 Task: Look for space in Heemstede, Netherlands from 11th June, 2023 to 15th June, 2023 for 2 adults in price range Rs.7000 to Rs.16000. Place can be private room with 1  bedroom having 2 beds and 1 bathroom. Property type can be house, flat, guest house, hotel. Amenities needed are: washing machine. Booking option can be shelf check-in. Required host language is English.
Action: Mouse moved to (497, 107)
Screenshot: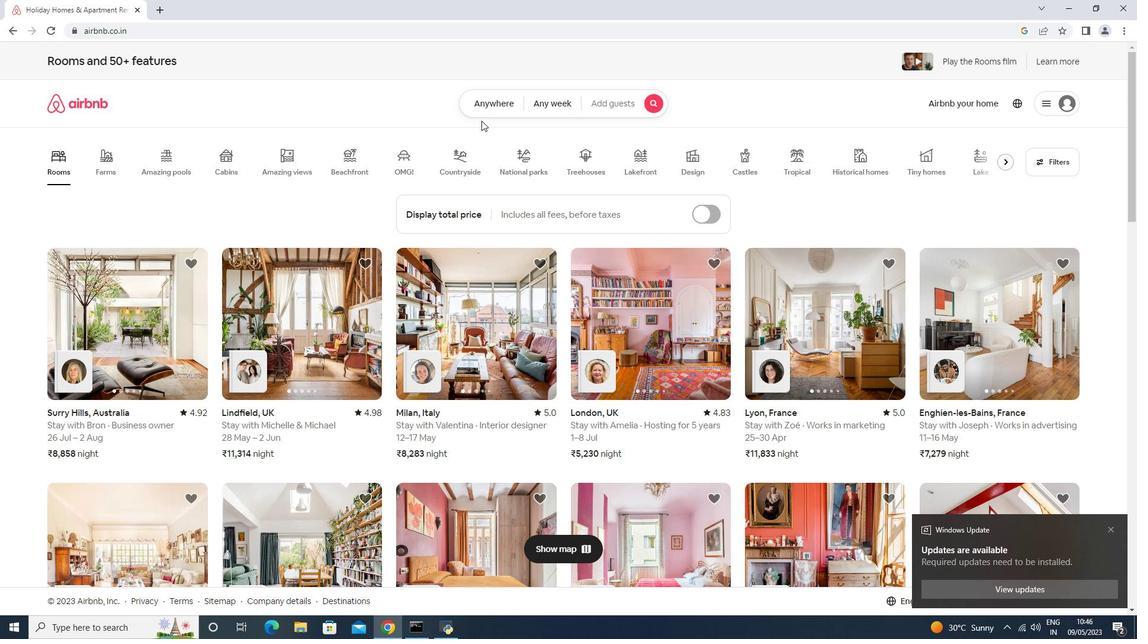 
Action: Mouse pressed left at (497, 107)
Screenshot: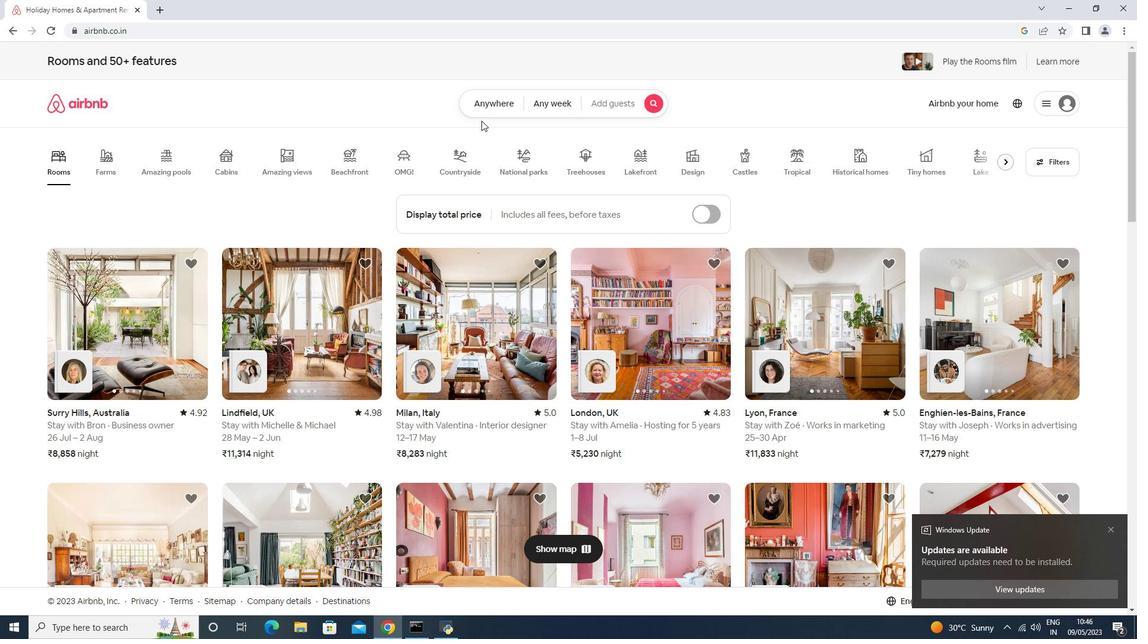
Action: Mouse moved to (394, 152)
Screenshot: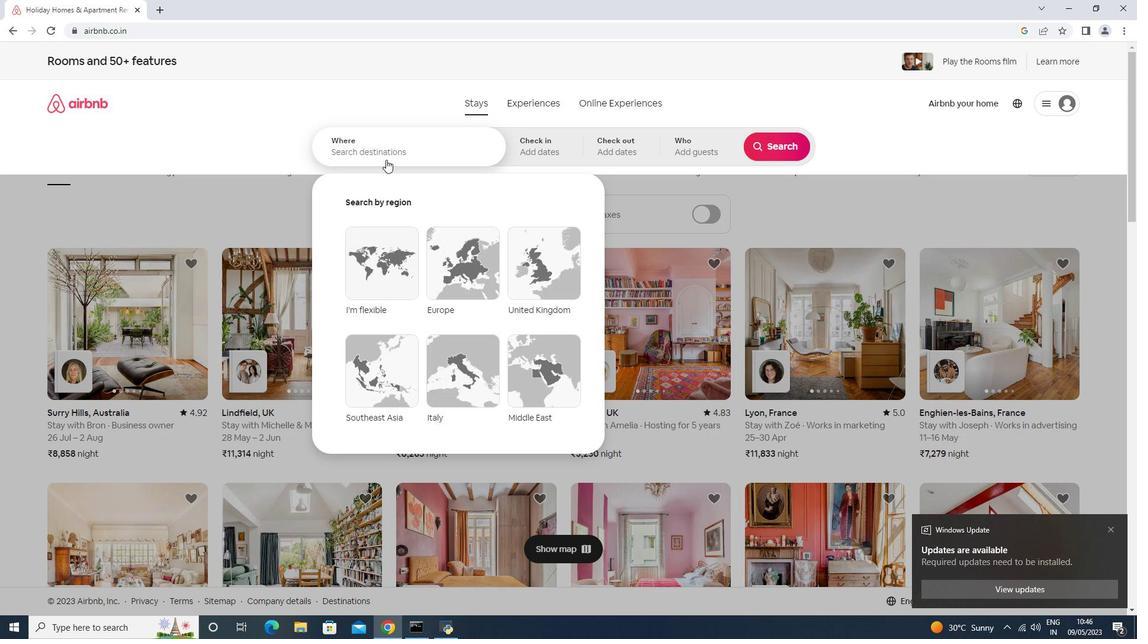 
Action: Mouse pressed left at (394, 152)
Screenshot: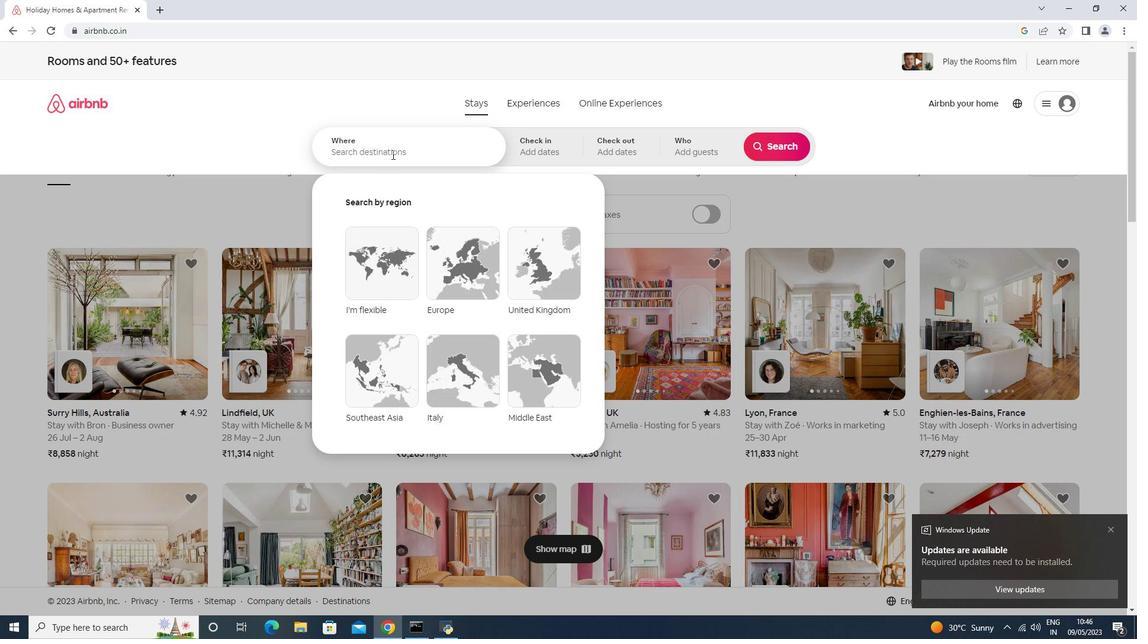 
Action: Key pressed <Key.shift>Hemstede,<Key.space><Key.shift>Nether<Key.down><Key.enter>
Screenshot: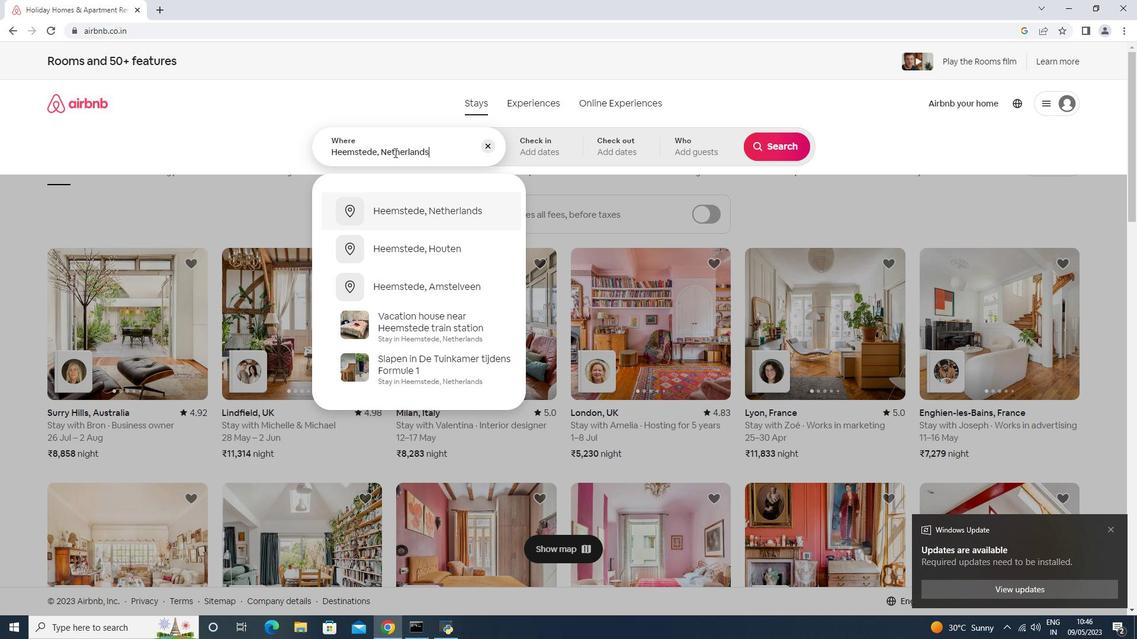 
Action: Mouse moved to (588, 341)
Screenshot: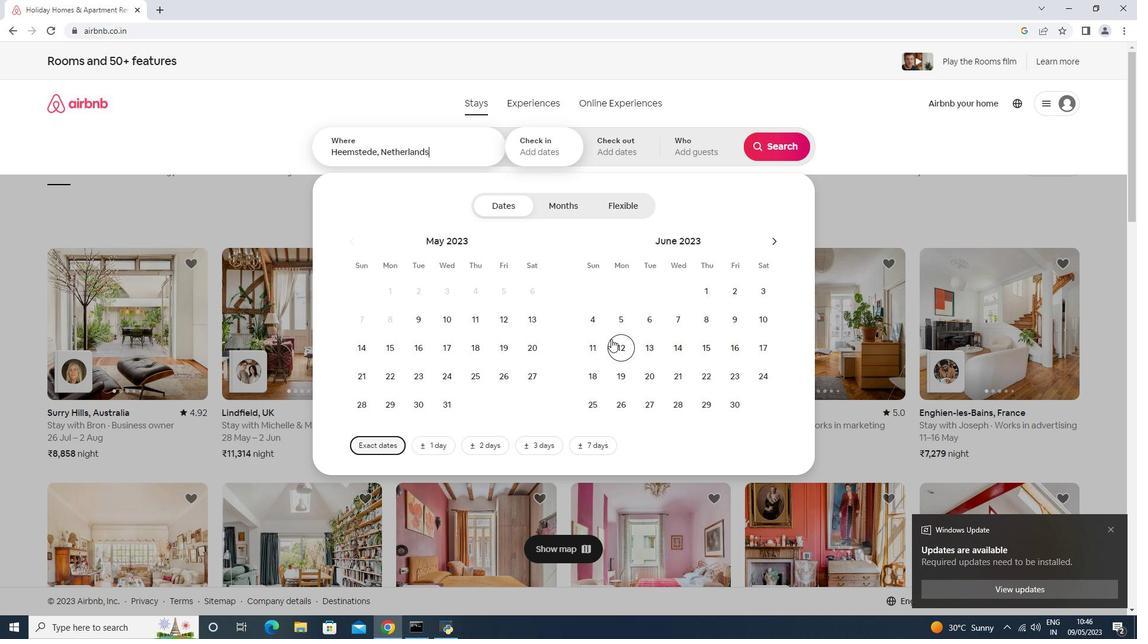 
Action: Mouse pressed left at (588, 341)
Screenshot: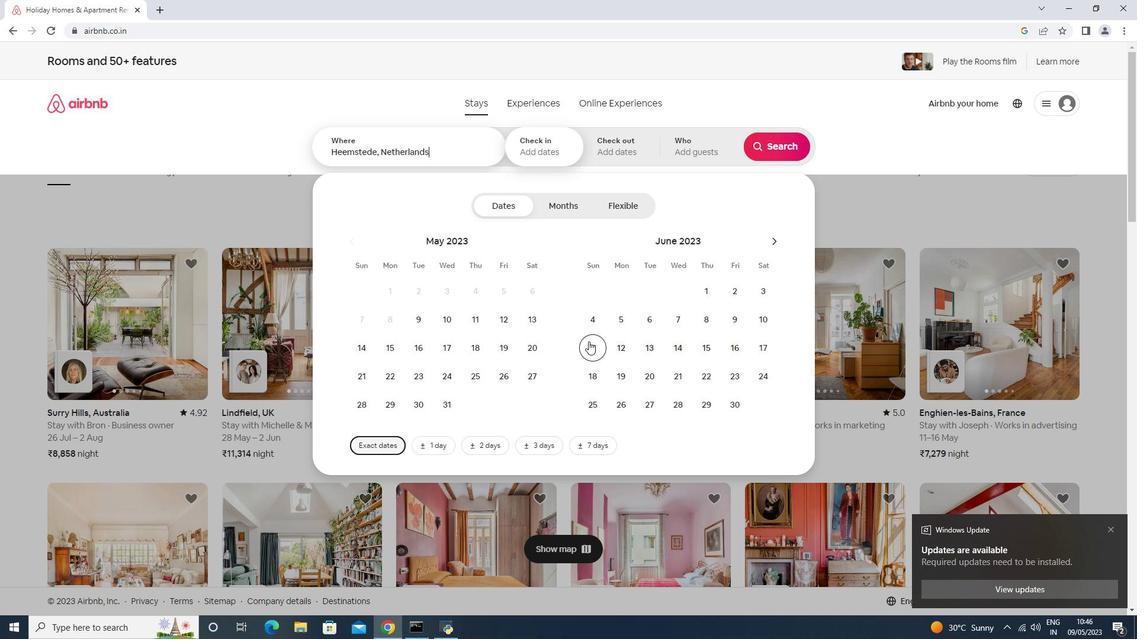 
Action: Mouse moved to (711, 354)
Screenshot: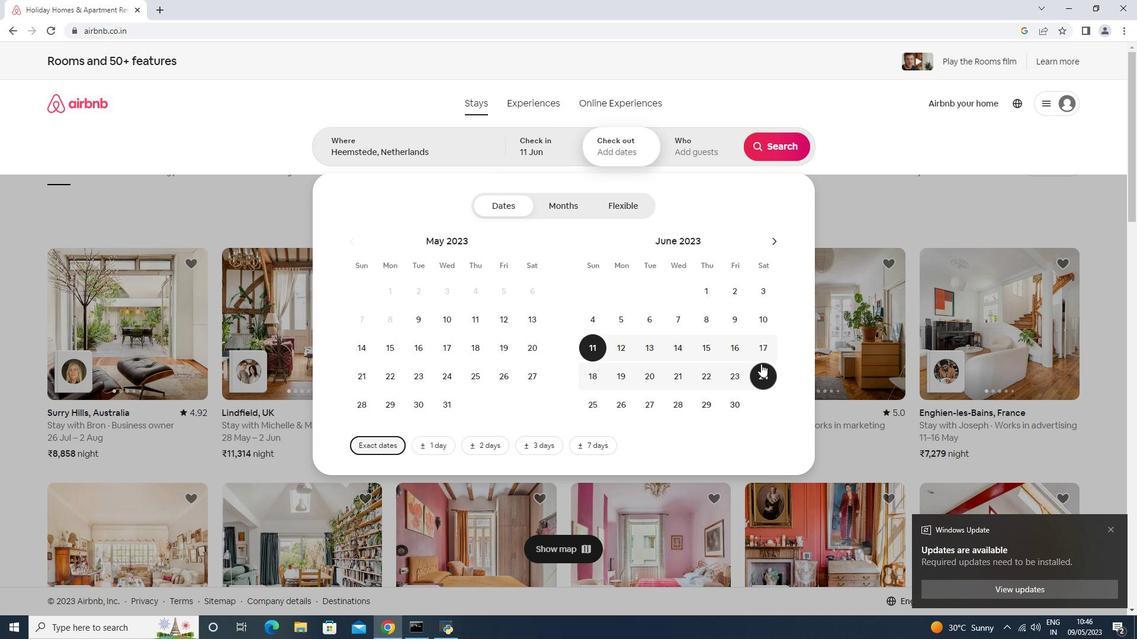 
Action: Mouse pressed left at (700, 348)
Screenshot: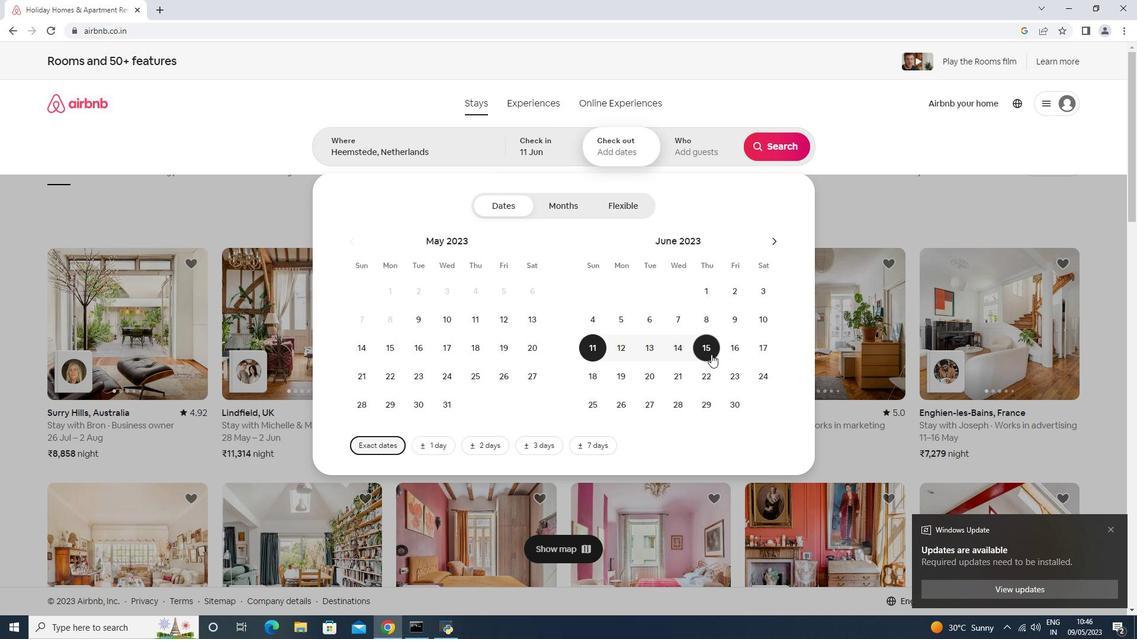 
Action: Mouse moved to (769, 207)
Screenshot: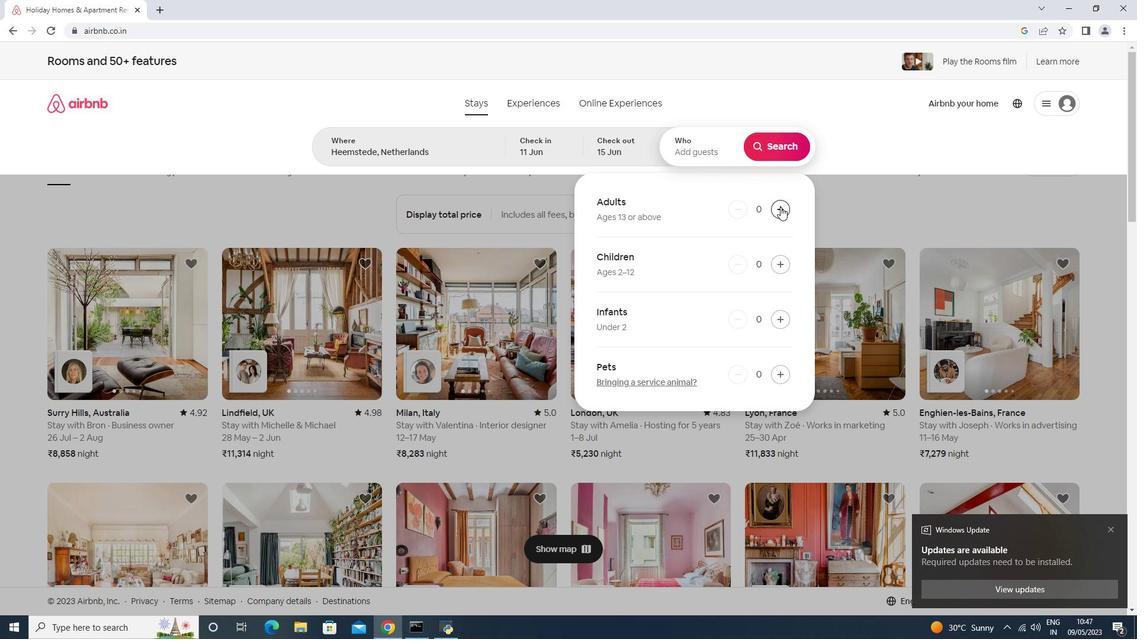 
Action: Mouse pressed left at (769, 207)
Screenshot: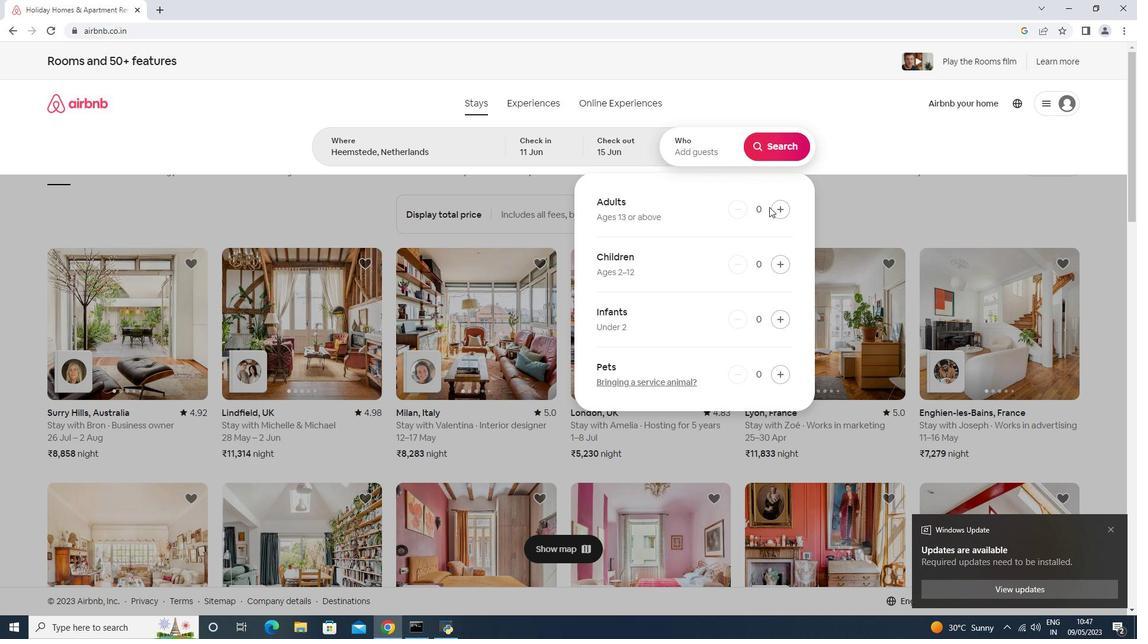 
Action: Mouse pressed left at (769, 207)
Screenshot: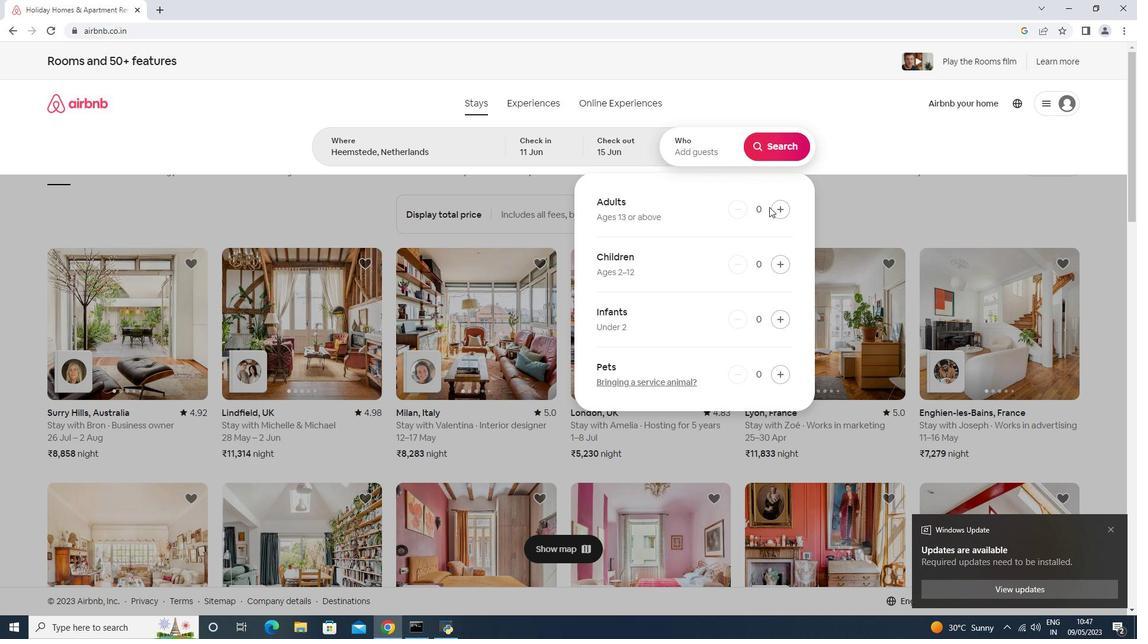 
Action: Mouse moved to (783, 213)
Screenshot: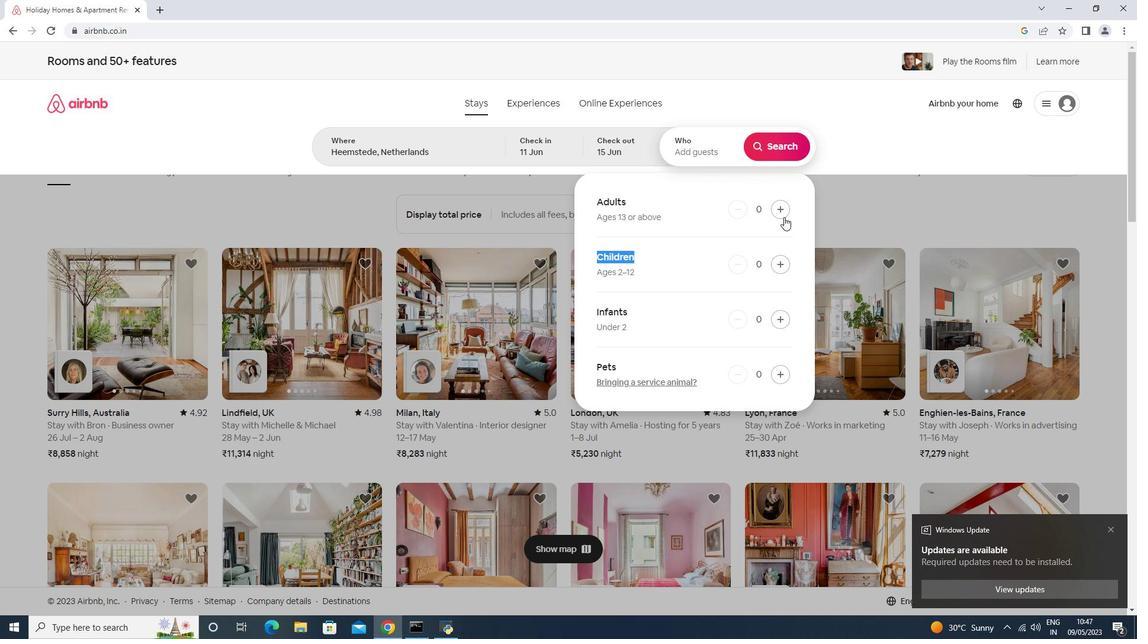 
Action: Mouse pressed left at (783, 213)
Screenshot: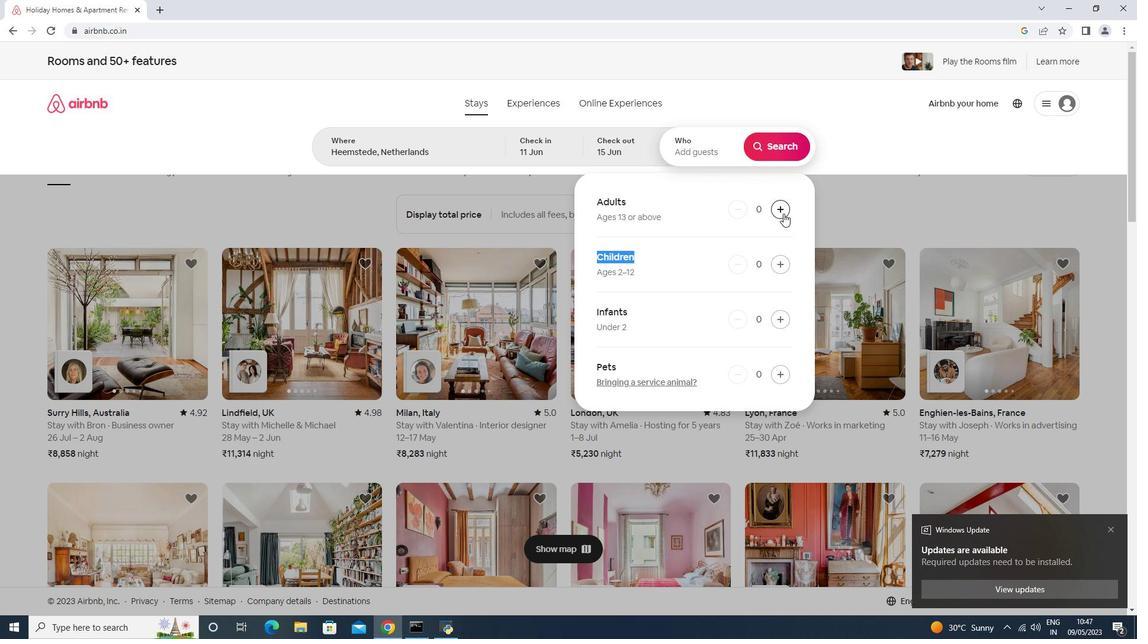 
Action: Mouse pressed left at (783, 213)
Screenshot: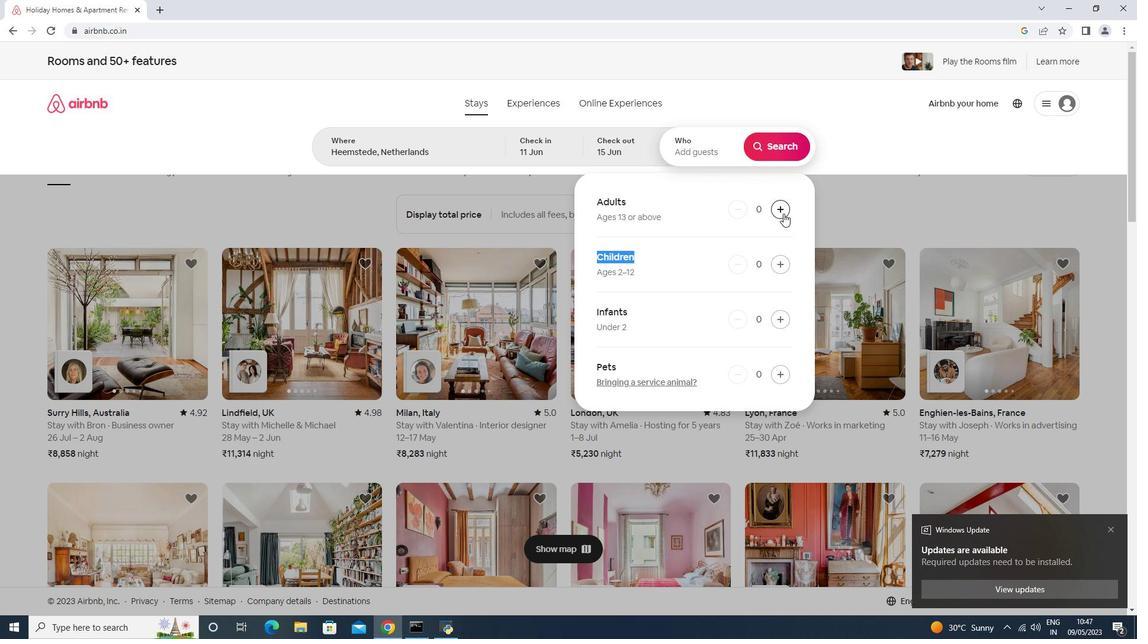 
Action: Mouse moved to (784, 148)
Screenshot: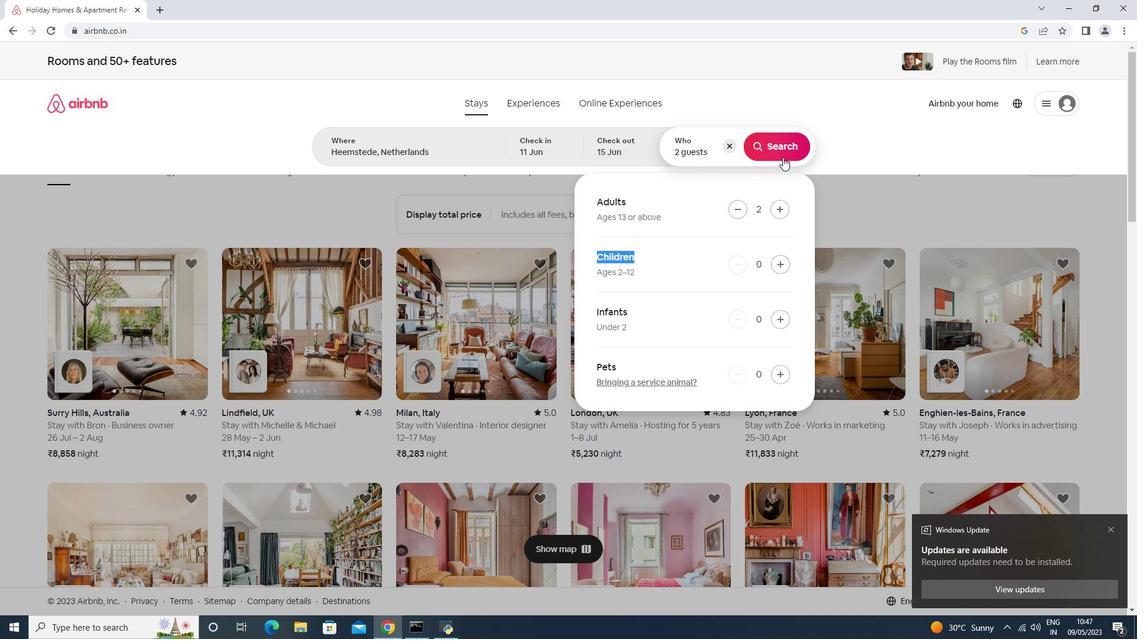 
Action: Mouse pressed left at (784, 148)
Screenshot: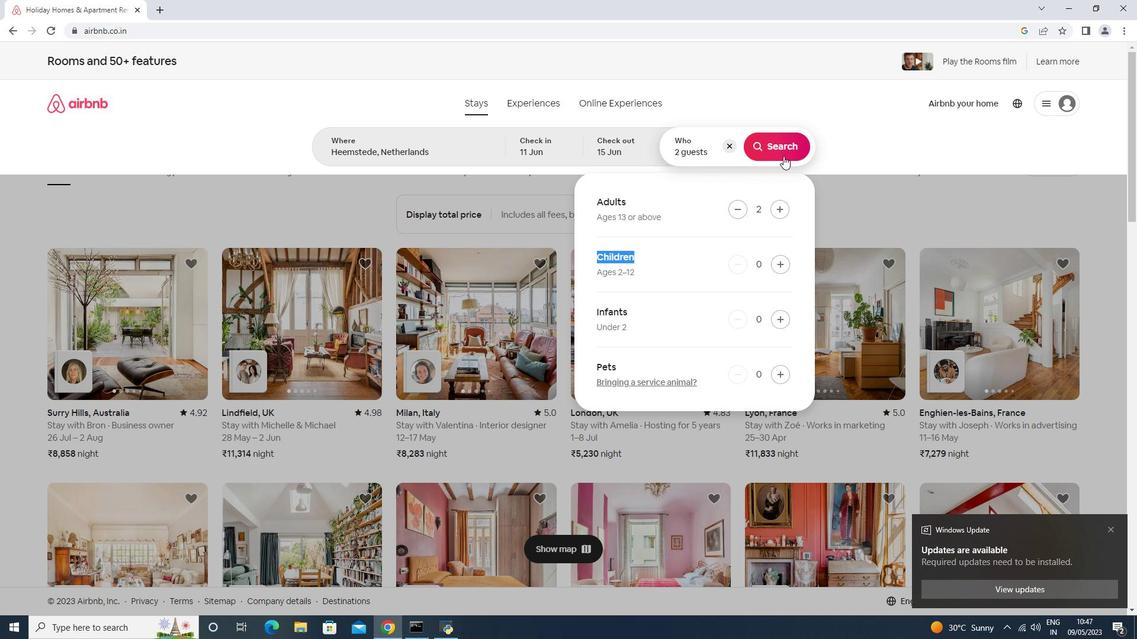 
Action: Mouse moved to (1079, 113)
Screenshot: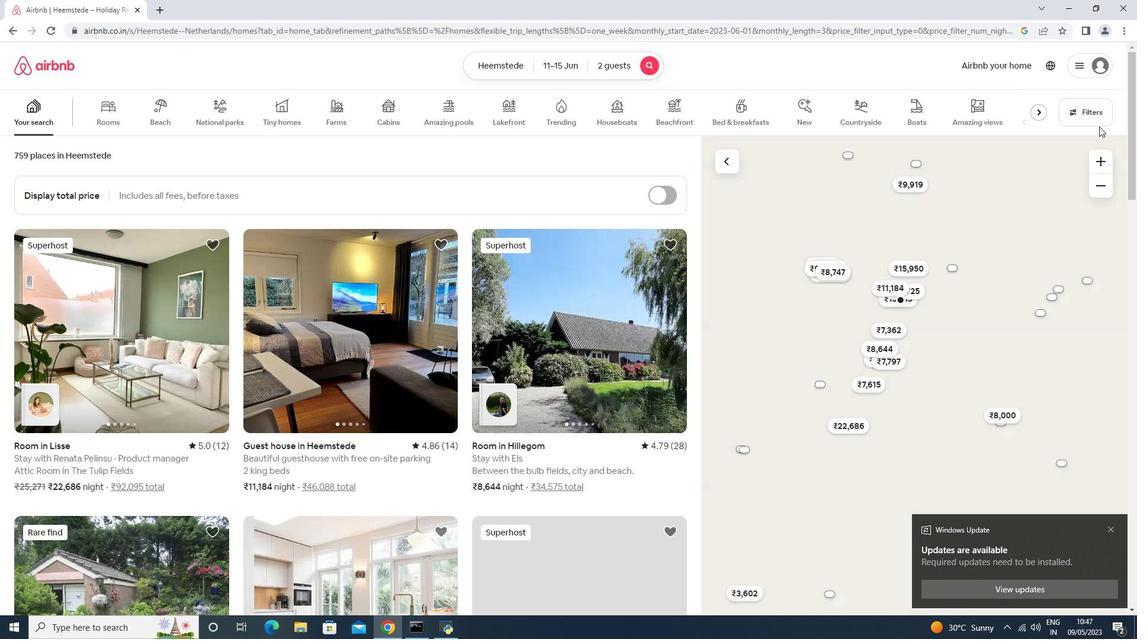 
Action: Mouse pressed left at (1079, 113)
Screenshot: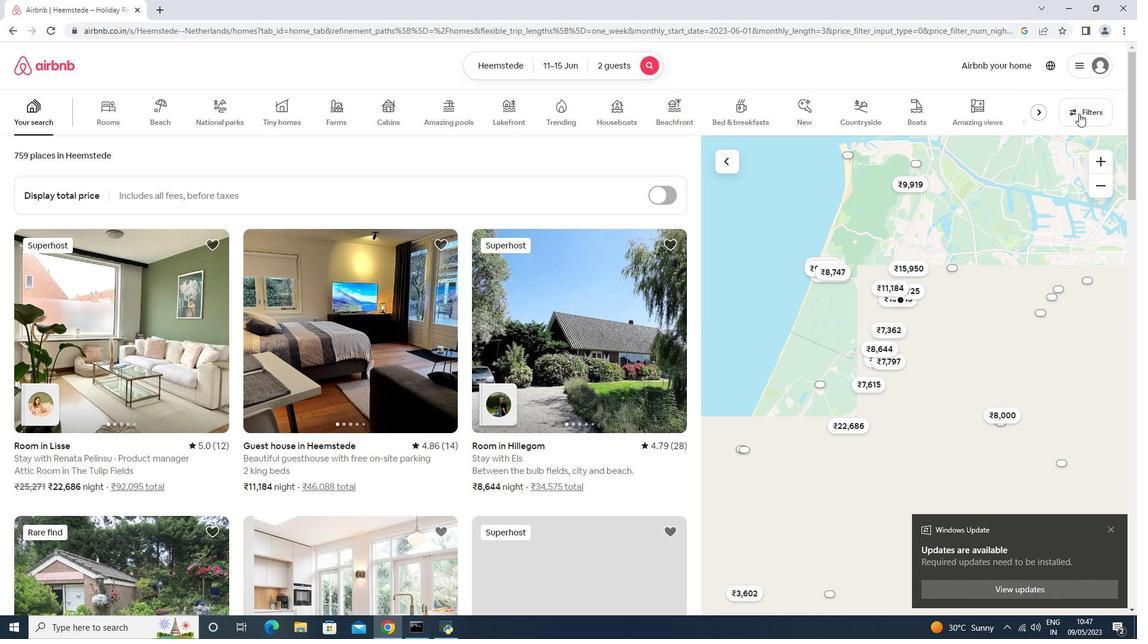 
Action: Mouse moved to (502, 395)
Screenshot: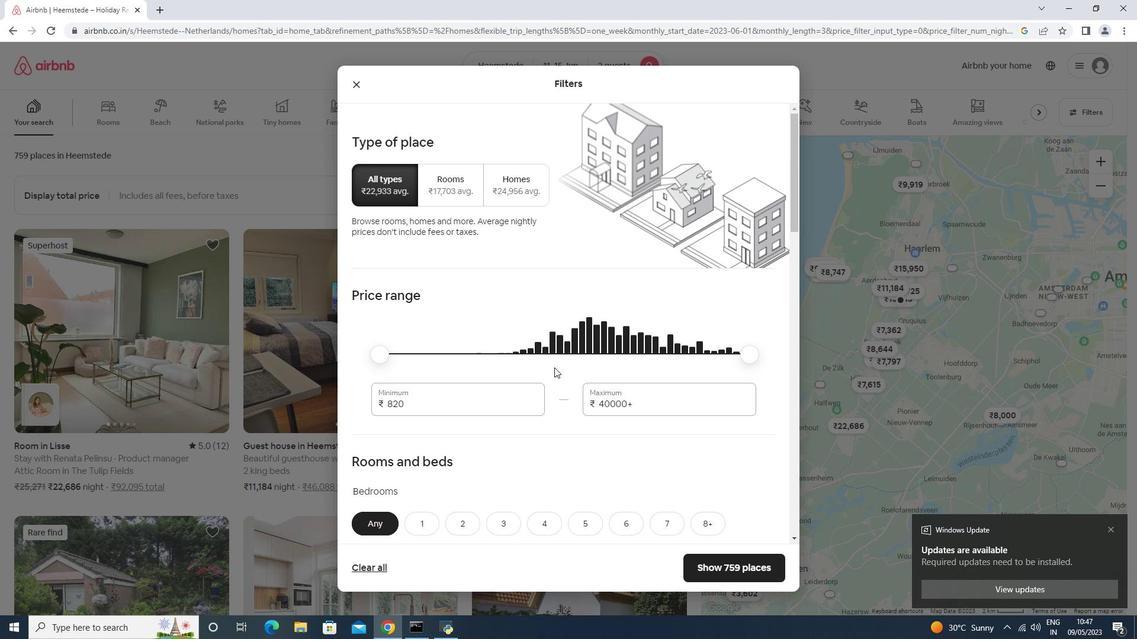 
Action: Mouse pressed left at (502, 395)
Screenshot: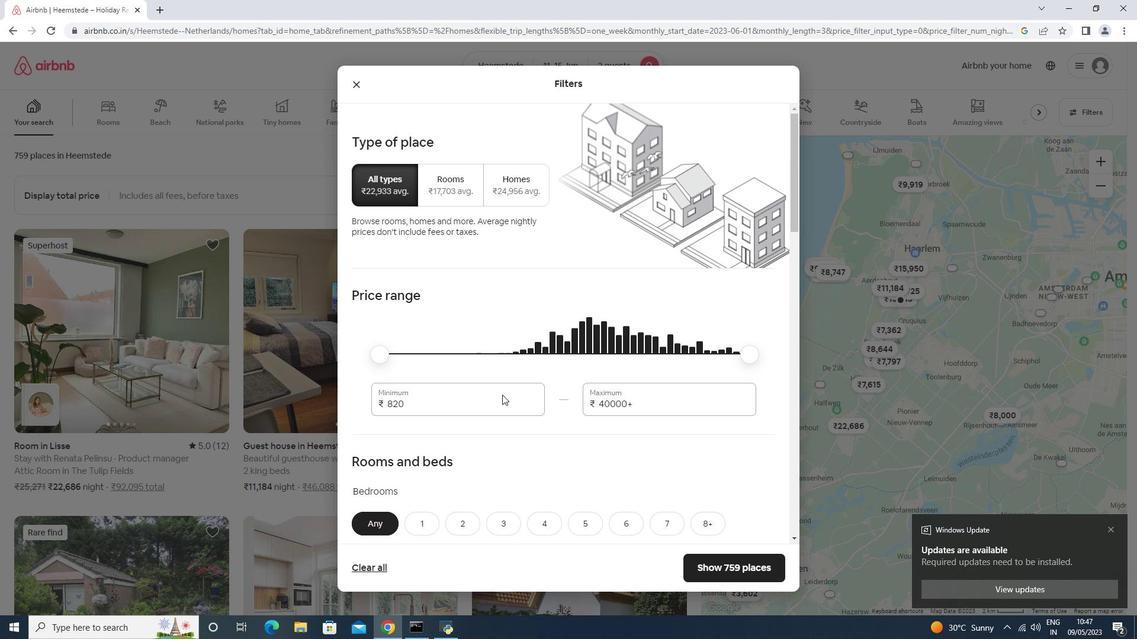 
Action: Mouse moved to (500, 396)
Screenshot: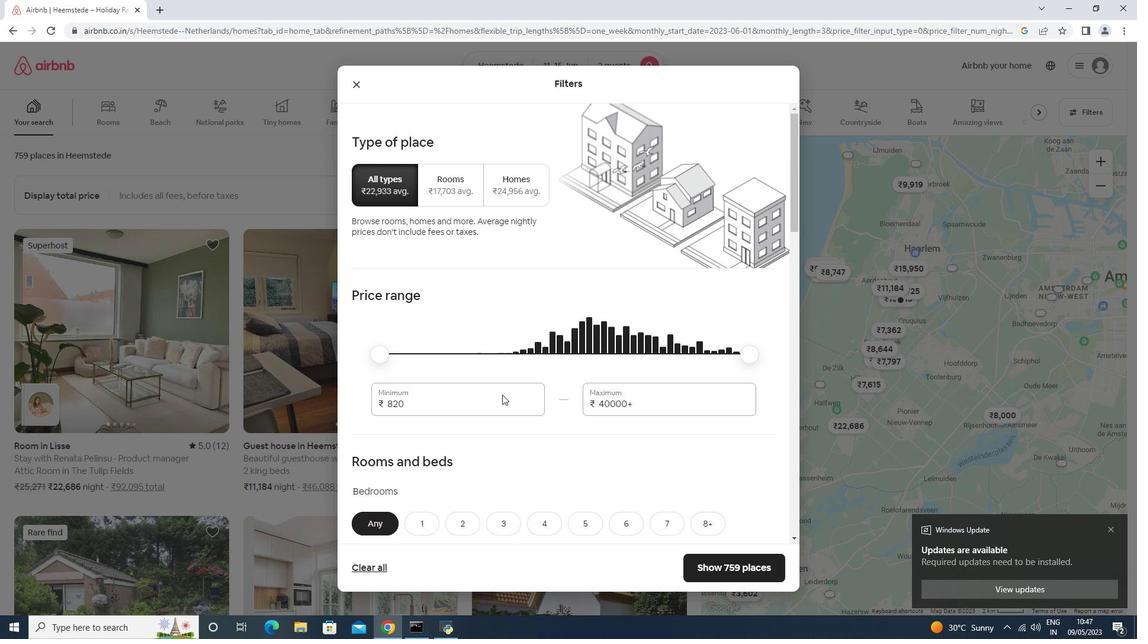
Action: Key pressed <Key.backspace><Key.backspace><Key.backspace><Key.backspace><Key.backspace>7000<Key.tab>16000
Screenshot: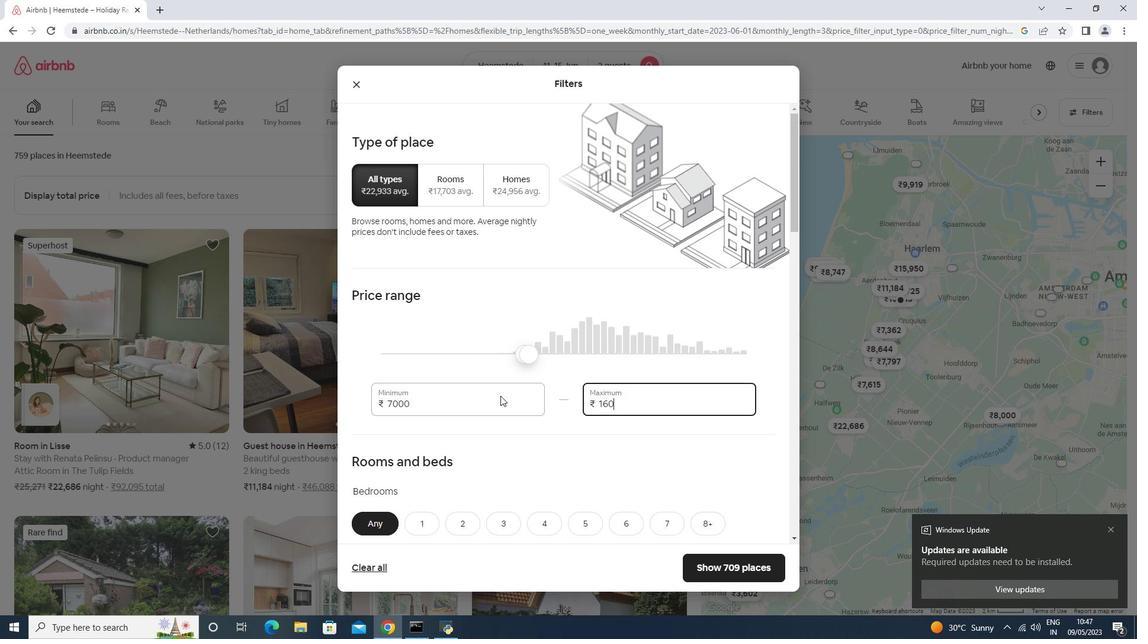 
Action: Mouse scrolled (500, 395) with delta (0, 0)
Screenshot: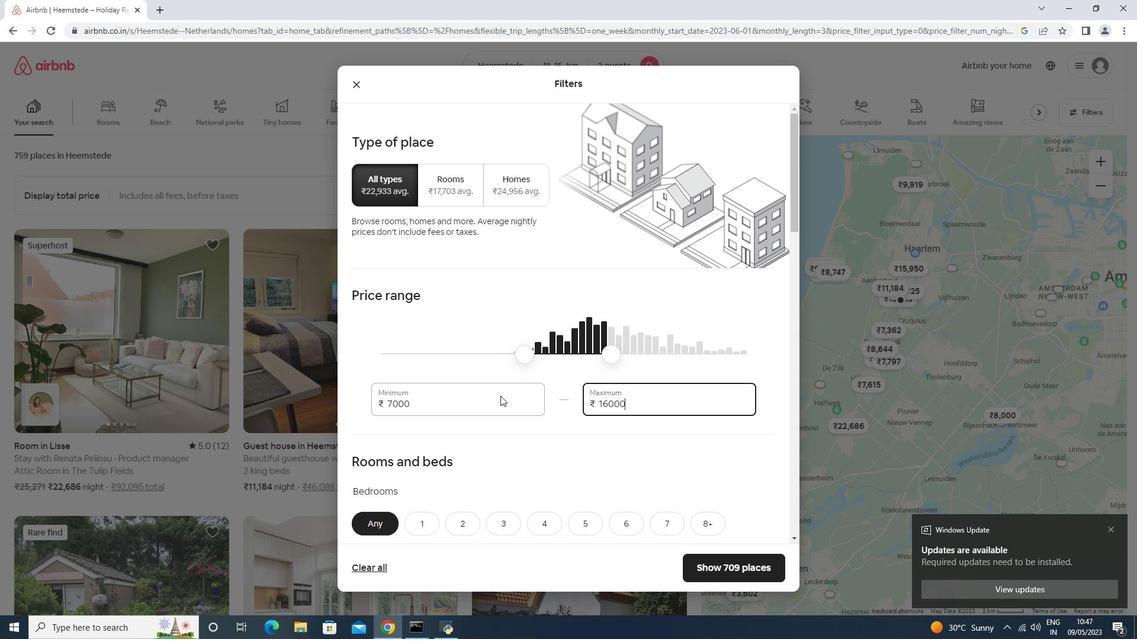 
Action: Mouse scrolled (500, 395) with delta (0, 0)
Screenshot: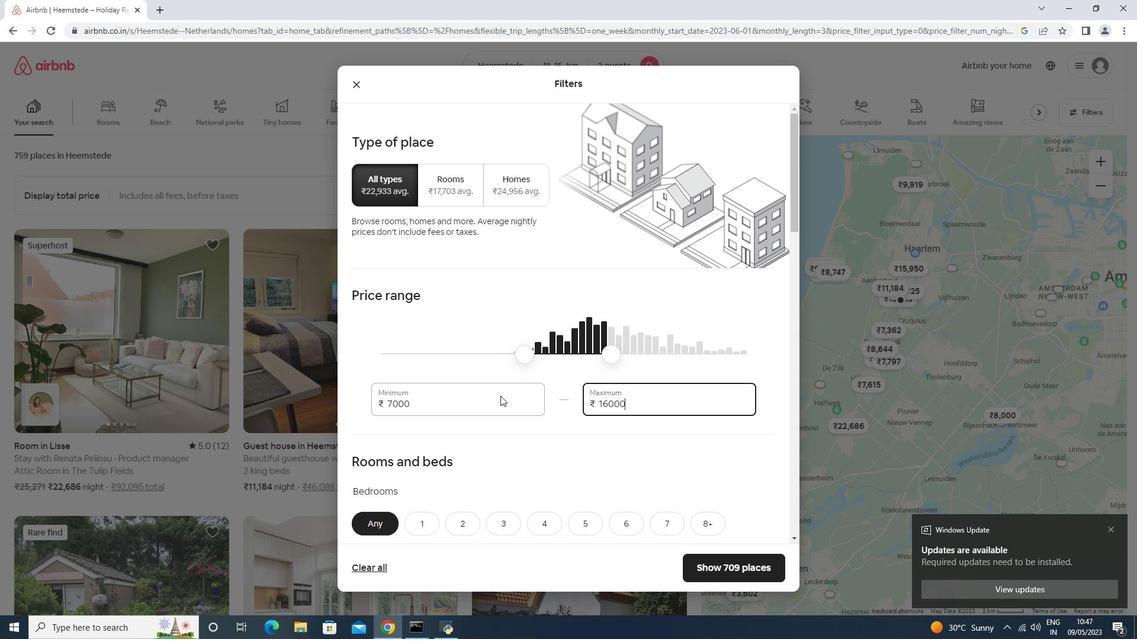 
Action: Mouse scrolled (500, 395) with delta (0, 0)
Screenshot: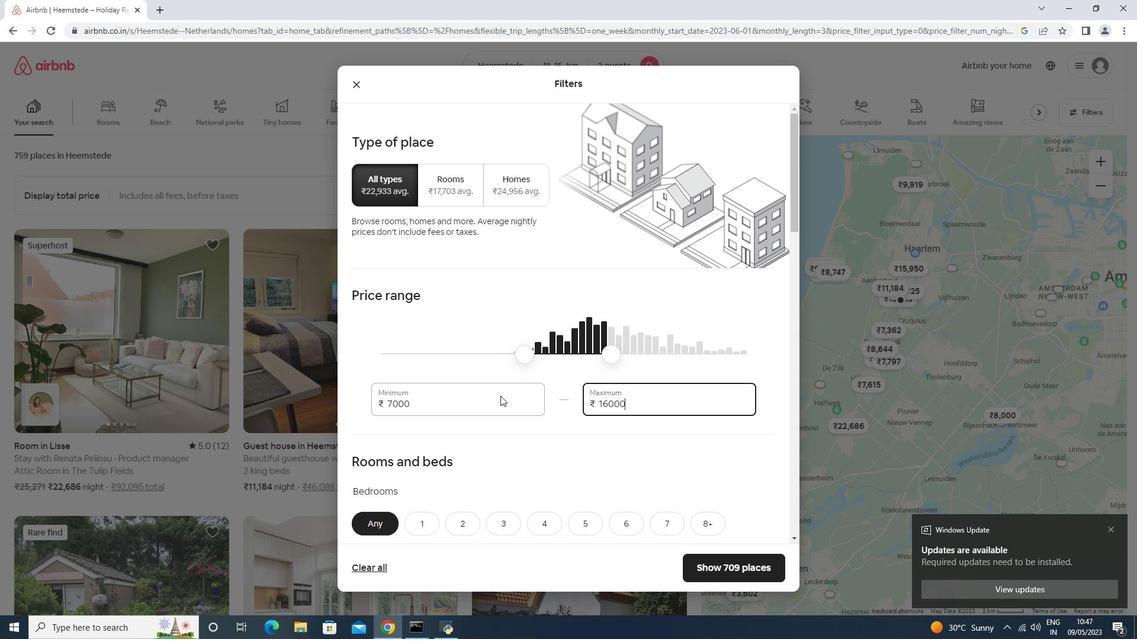
Action: Mouse moved to (422, 343)
Screenshot: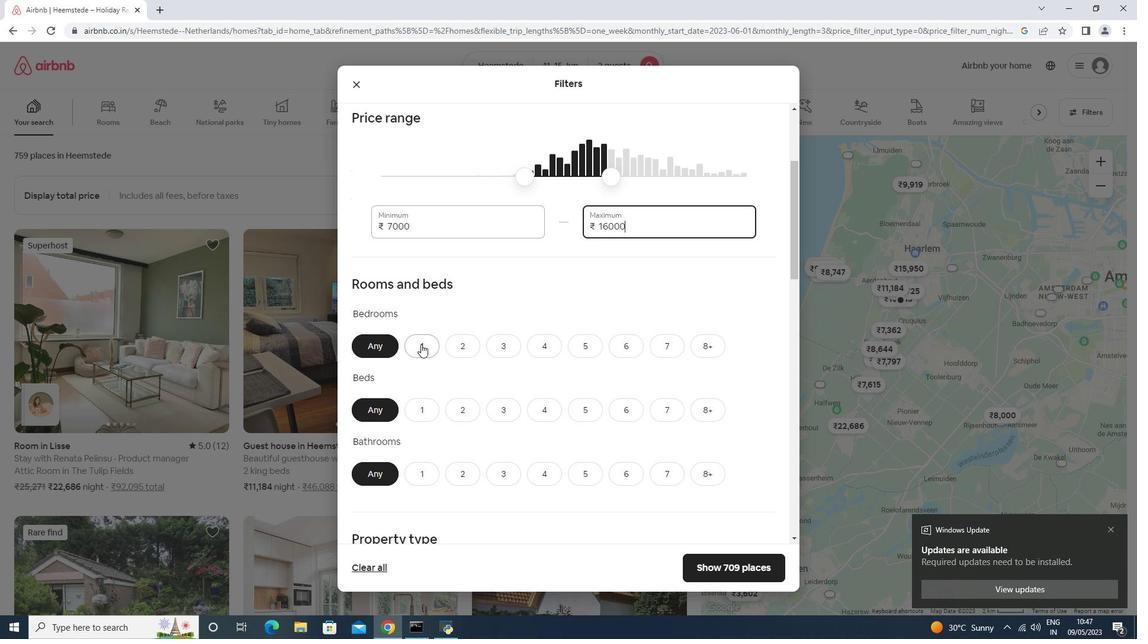 
Action: Mouse pressed left at (422, 343)
Screenshot: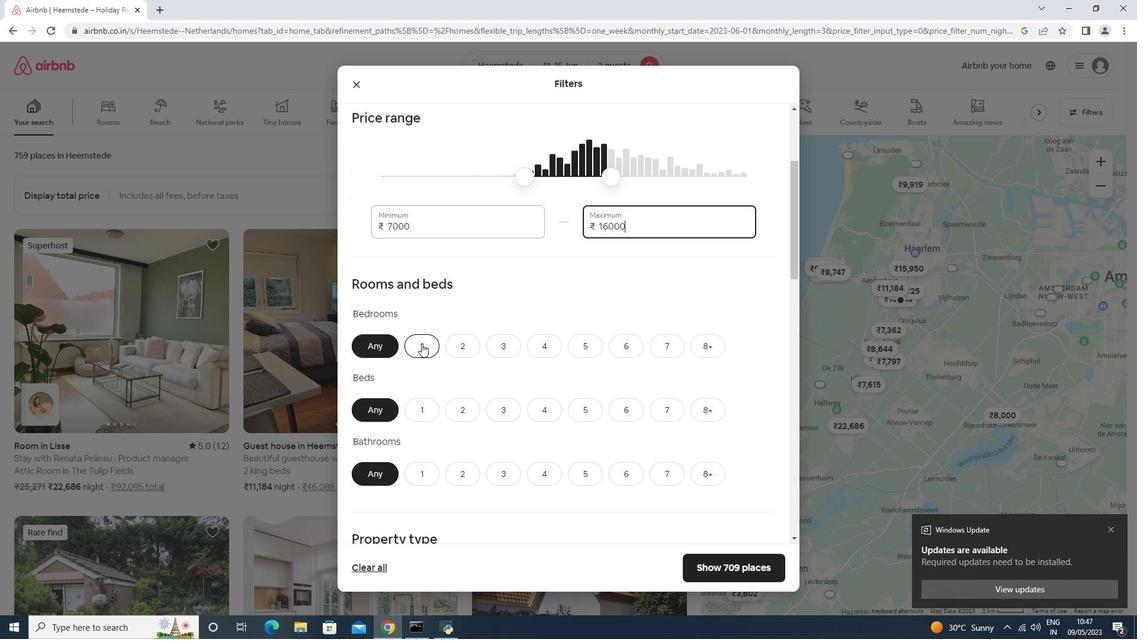
Action: Mouse moved to (459, 409)
Screenshot: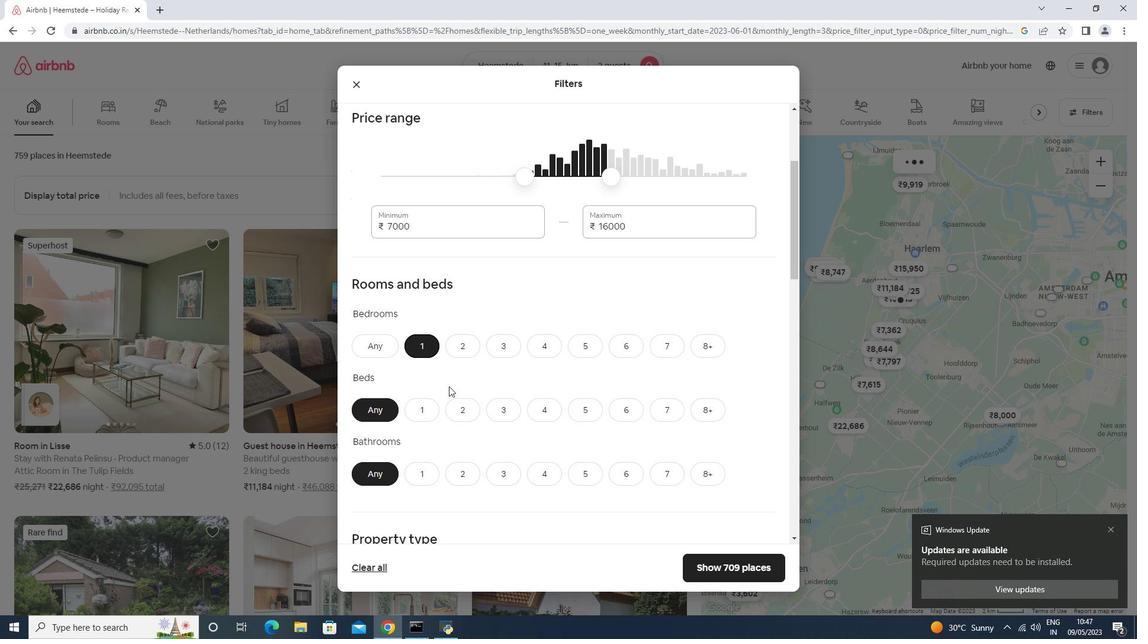 
Action: Mouse pressed left at (459, 409)
Screenshot: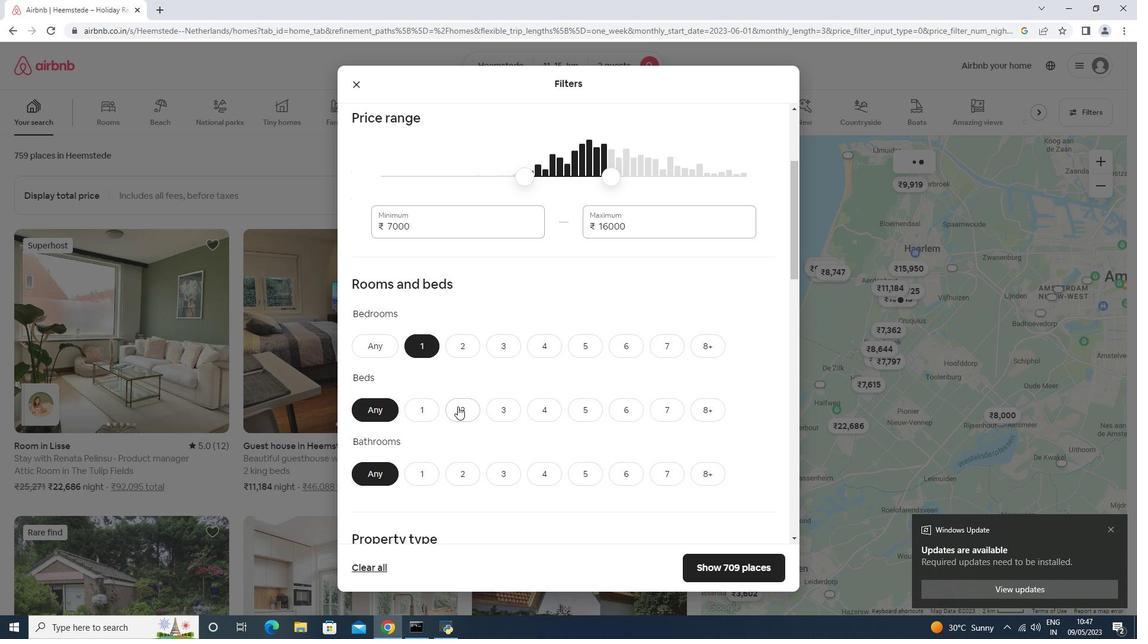 
Action: Mouse moved to (425, 480)
Screenshot: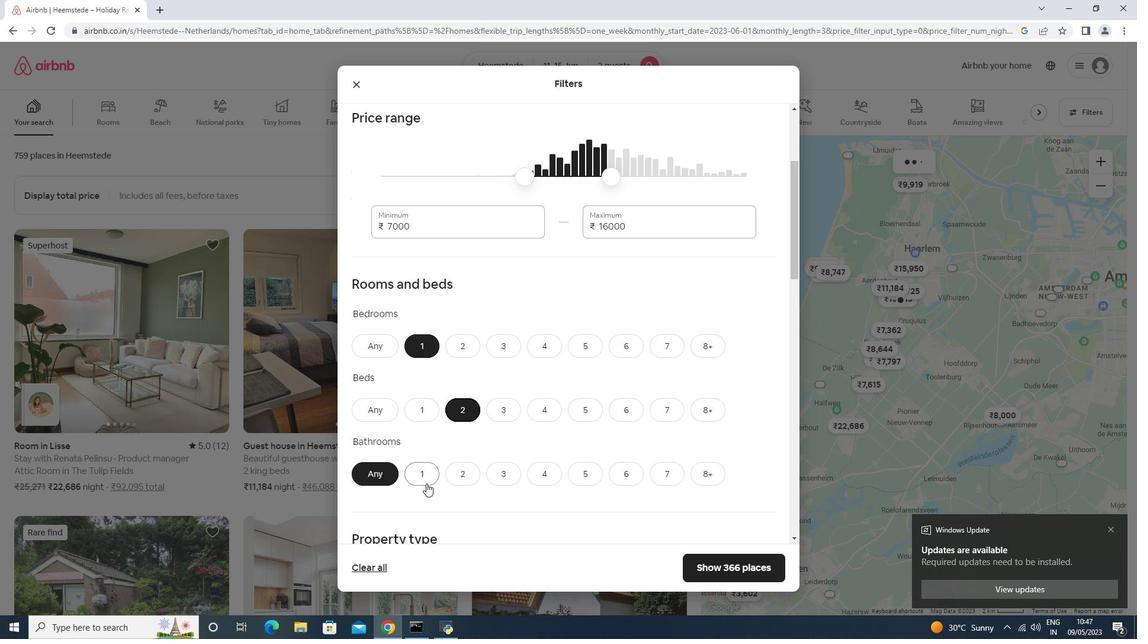 
Action: Mouse pressed left at (425, 480)
Screenshot: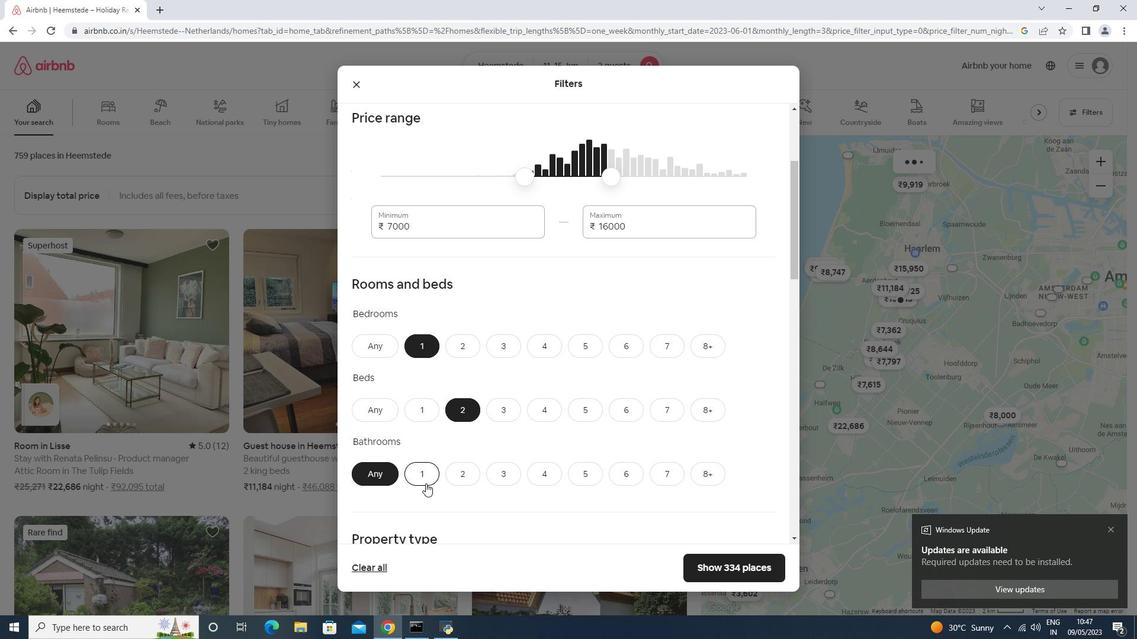 
Action: Mouse moved to (460, 418)
Screenshot: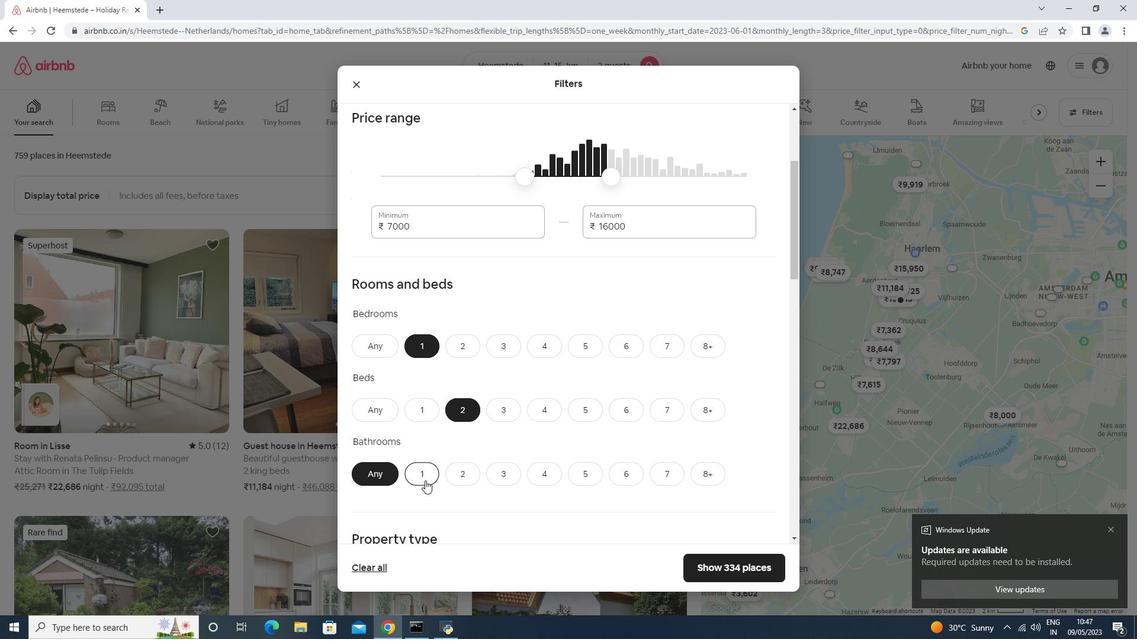 
Action: Mouse scrolled (460, 417) with delta (0, 0)
Screenshot: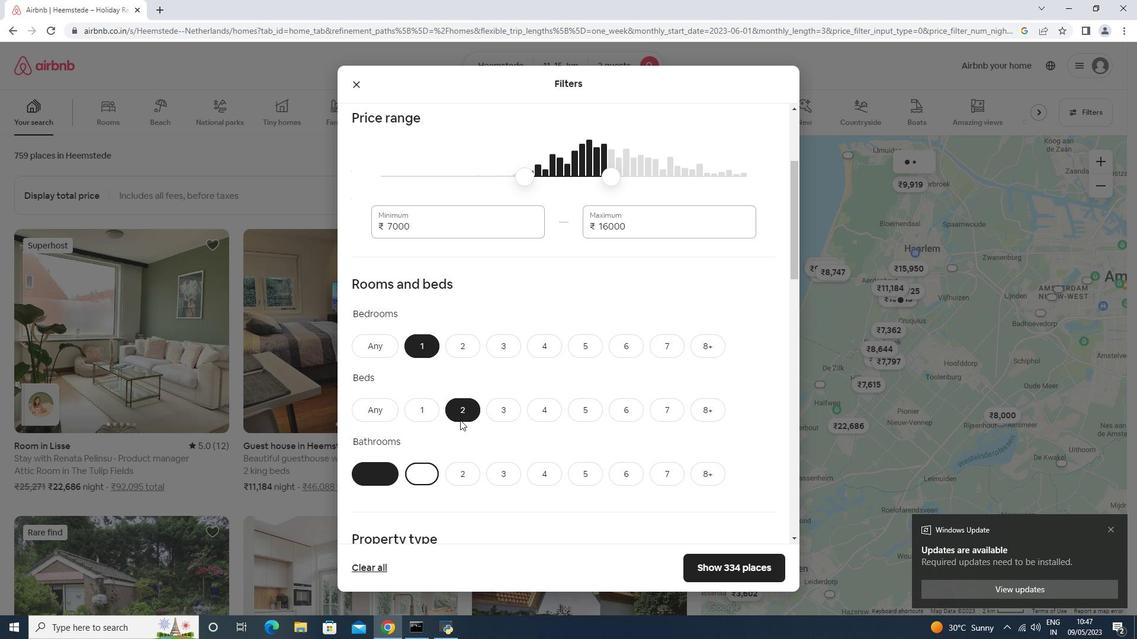 
Action: Mouse moved to (461, 418)
Screenshot: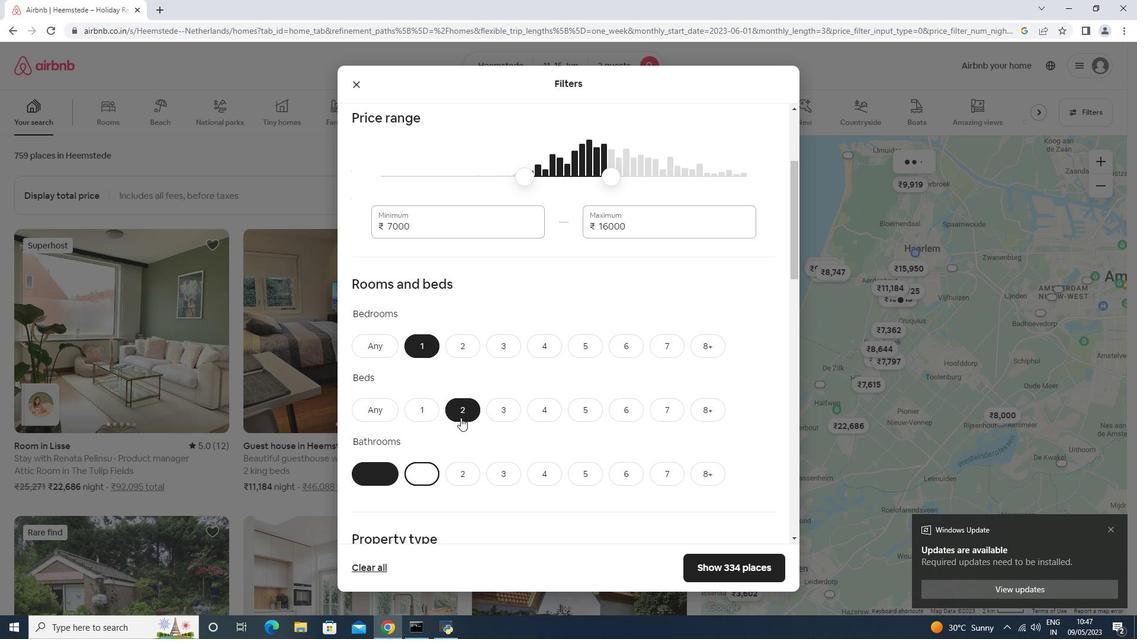
Action: Mouse scrolled (460, 417) with delta (0, 0)
Screenshot: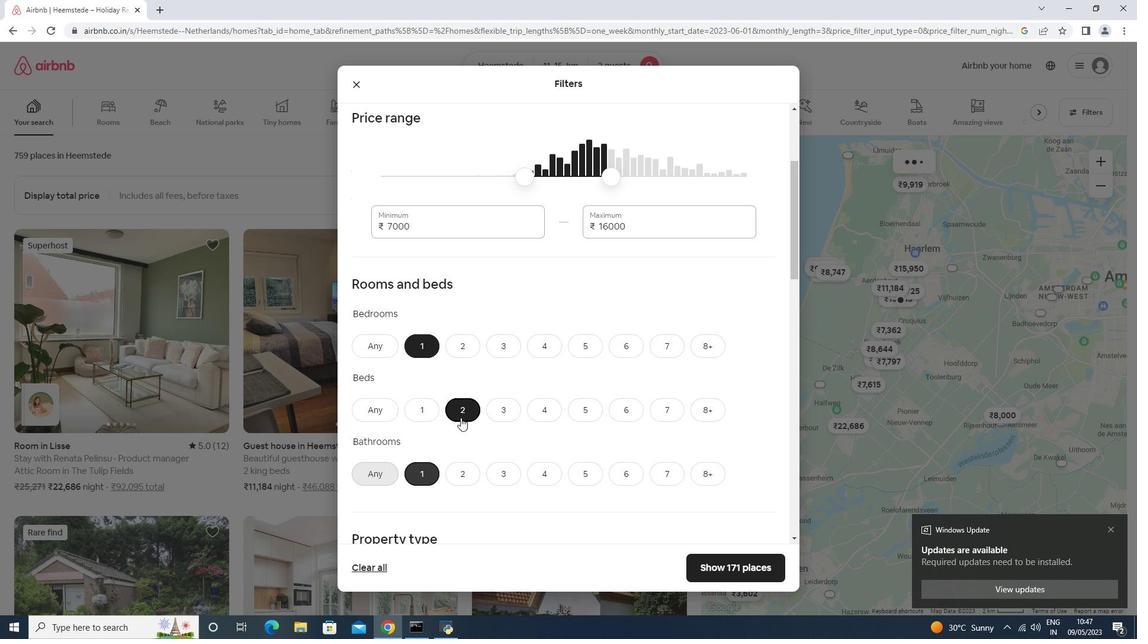 
Action: Mouse scrolled (461, 417) with delta (0, 0)
Screenshot: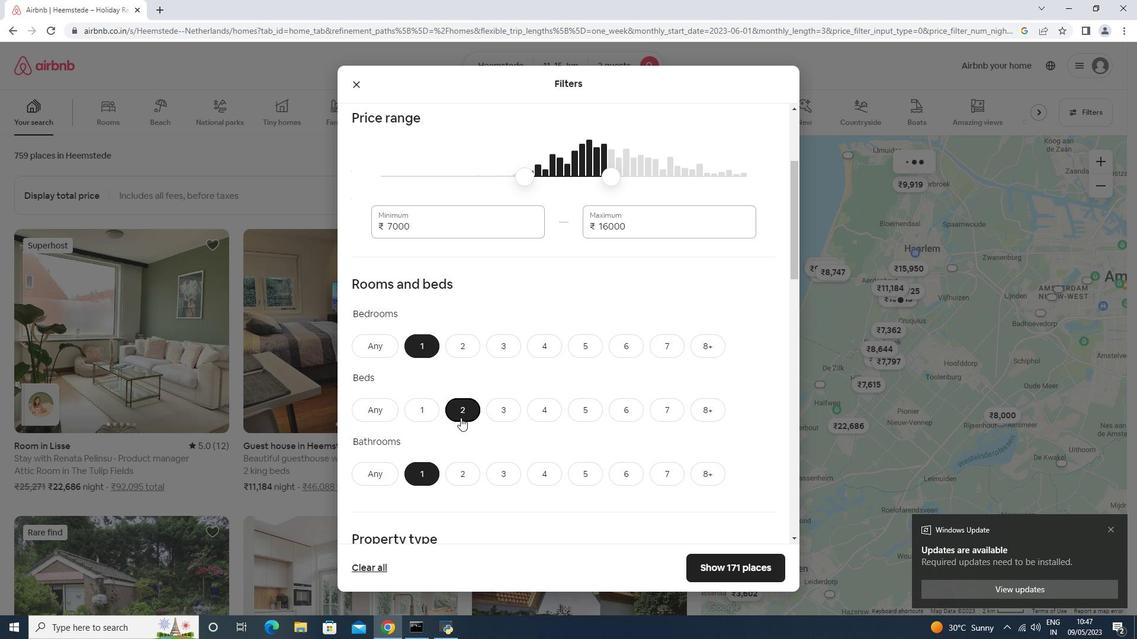 
Action: Mouse scrolled (461, 417) with delta (0, 0)
Screenshot: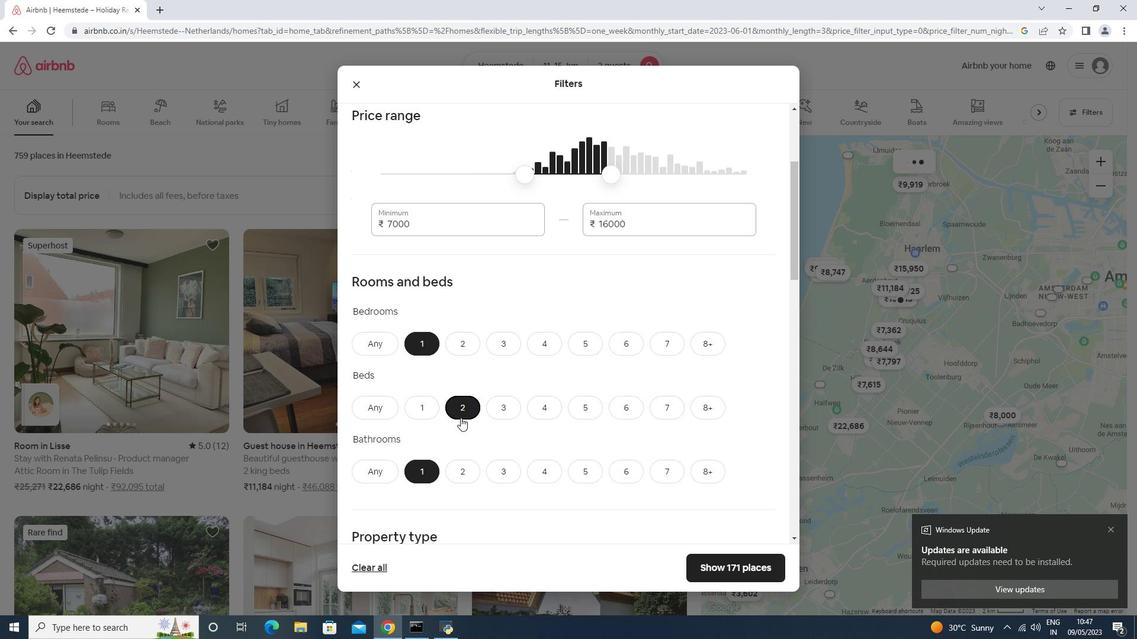 
Action: Mouse scrolled (461, 417) with delta (0, 0)
Screenshot: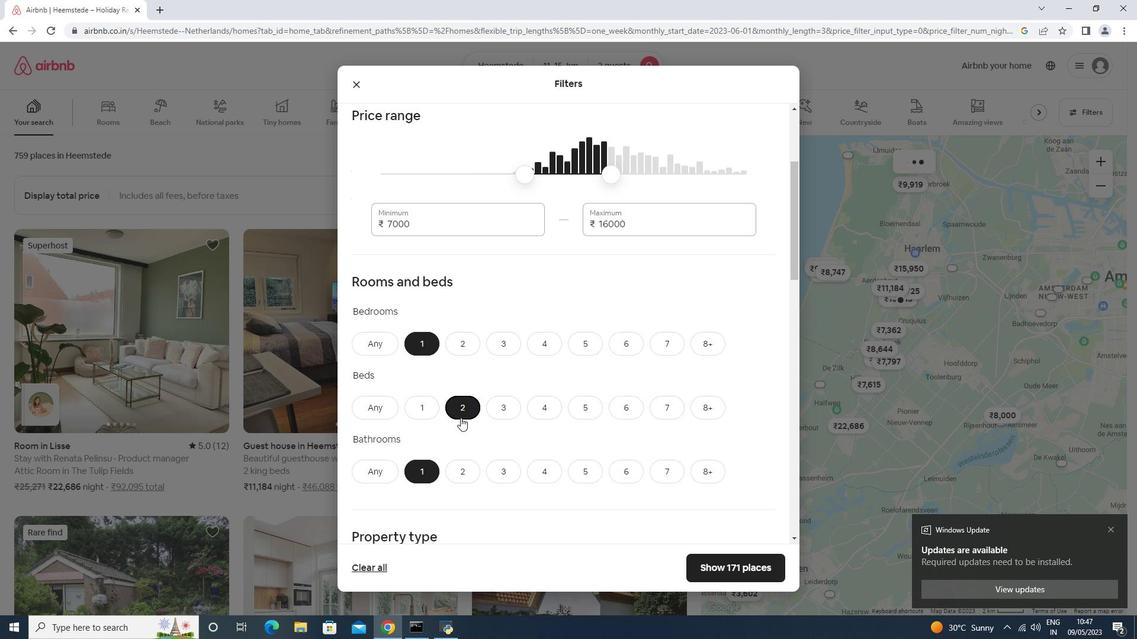 
Action: Mouse moved to (403, 322)
Screenshot: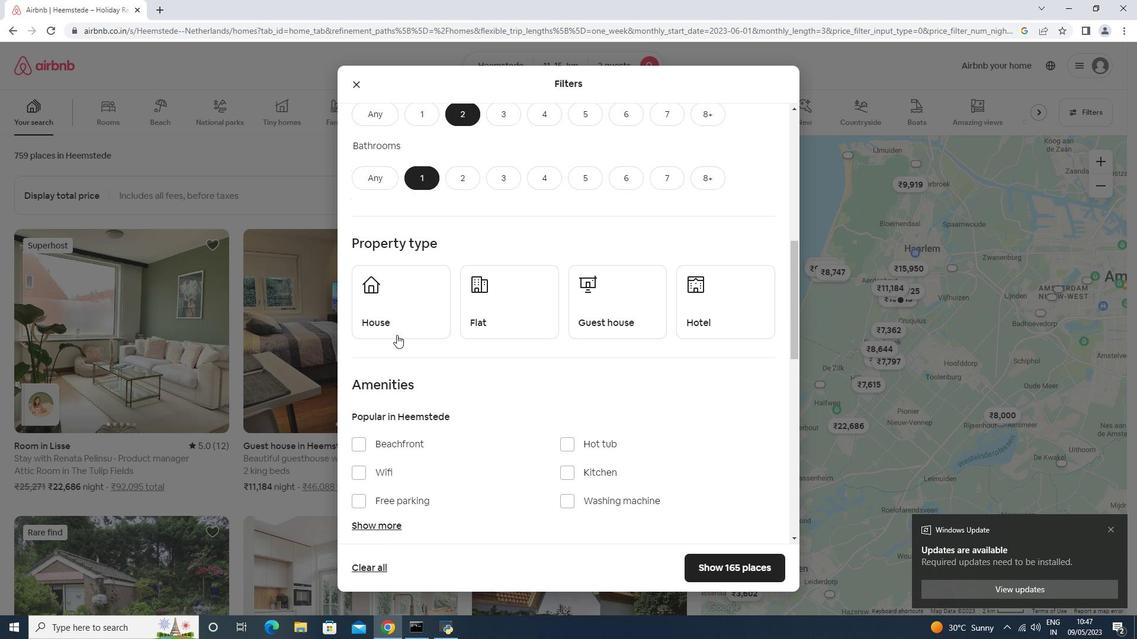 
Action: Mouse pressed left at (403, 322)
Screenshot: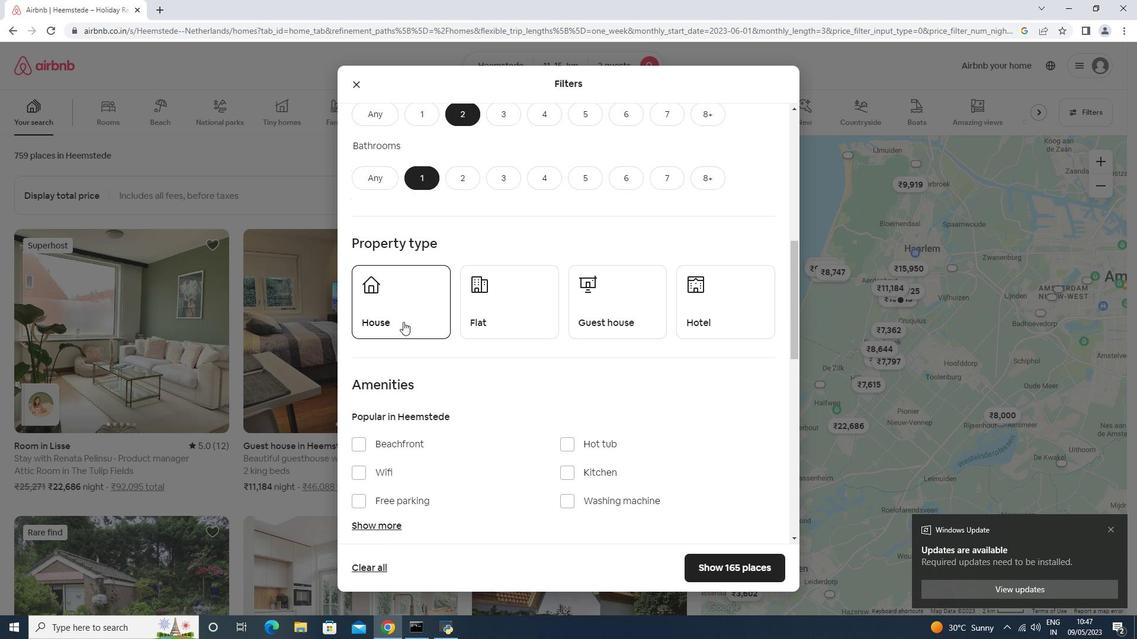 
Action: Mouse moved to (515, 327)
Screenshot: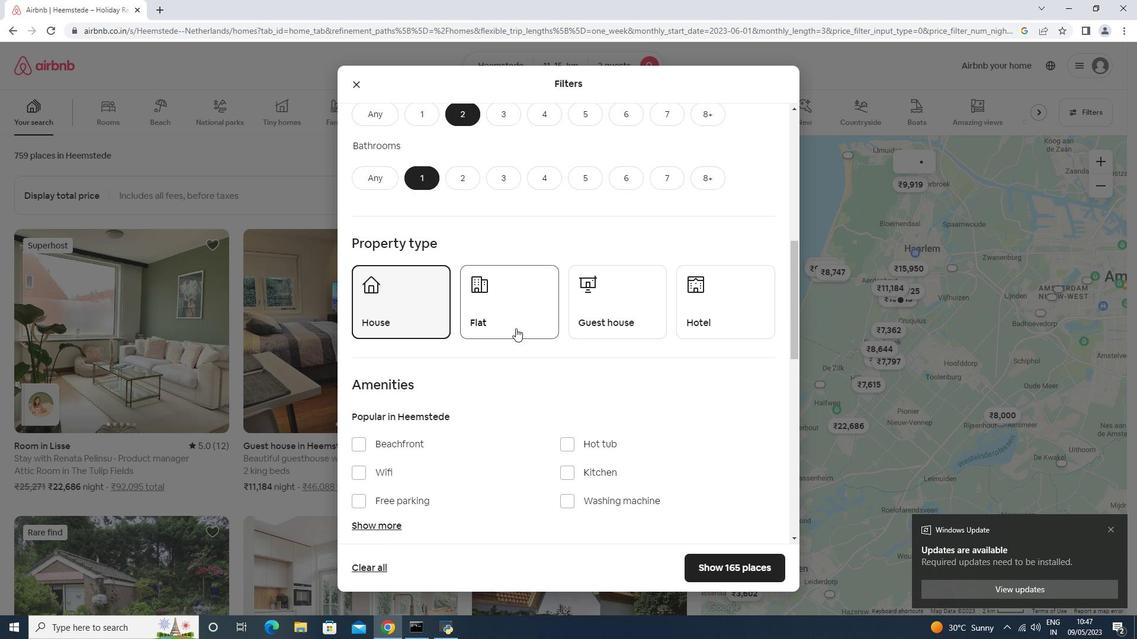 
Action: Mouse pressed left at (515, 327)
Screenshot: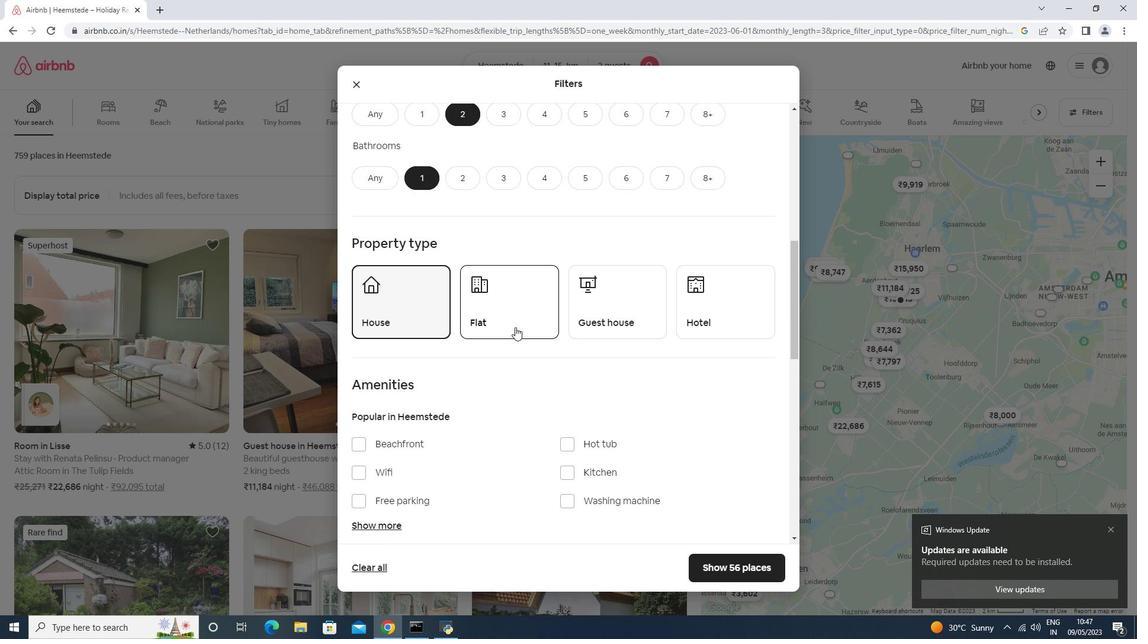 
Action: Mouse moved to (617, 316)
Screenshot: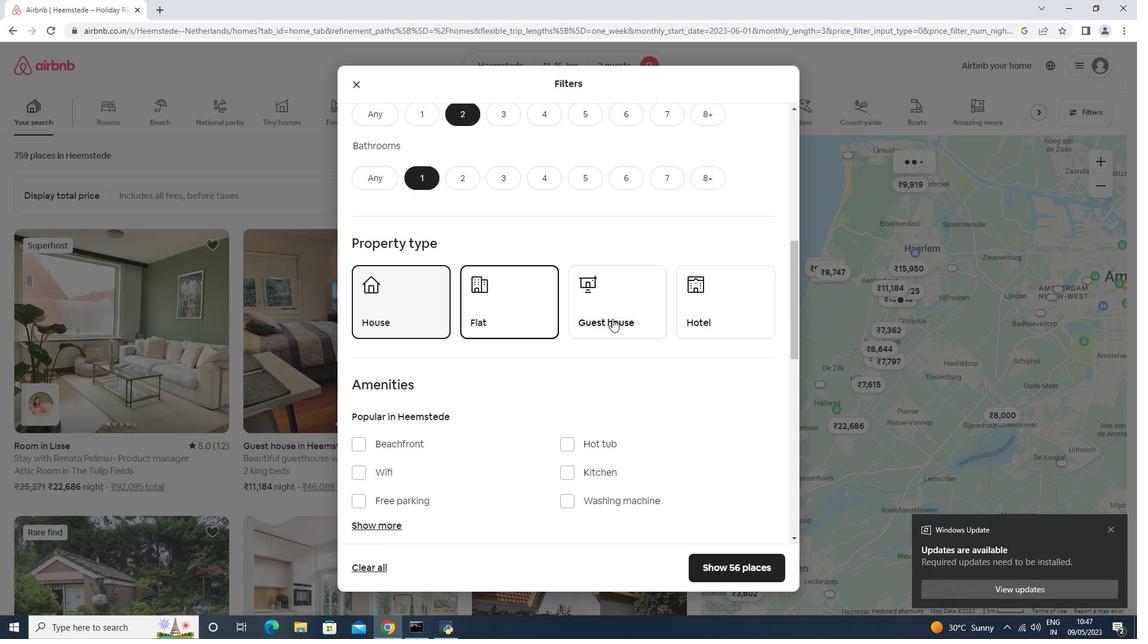 
Action: Mouse pressed left at (617, 316)
Screenshot: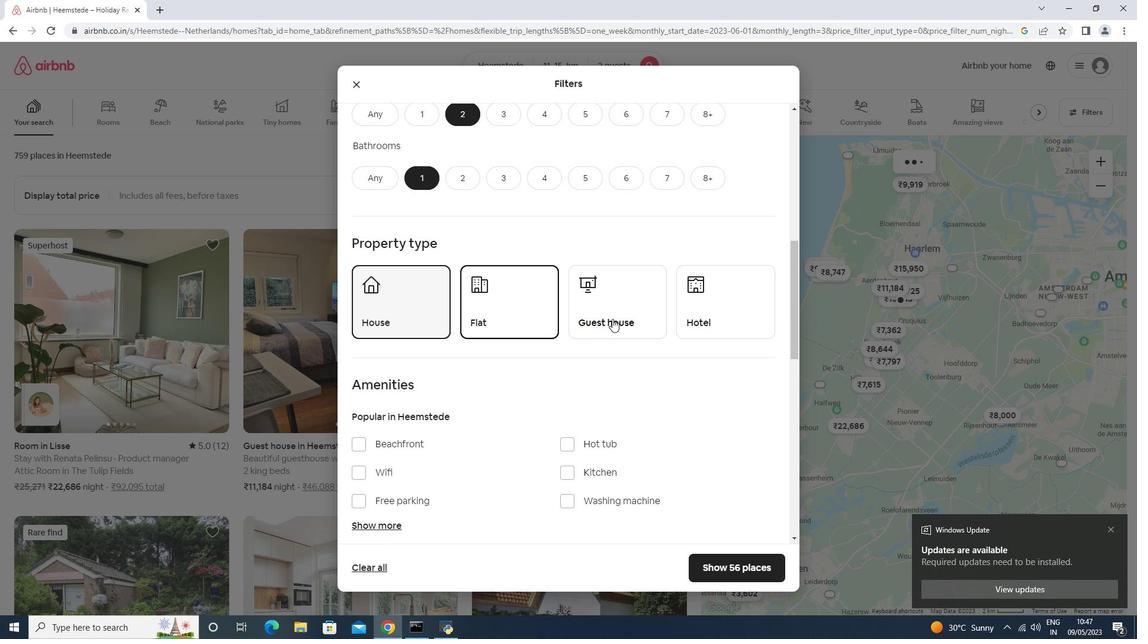 
Action: Mouse moved to (698, 304)
Screenshot: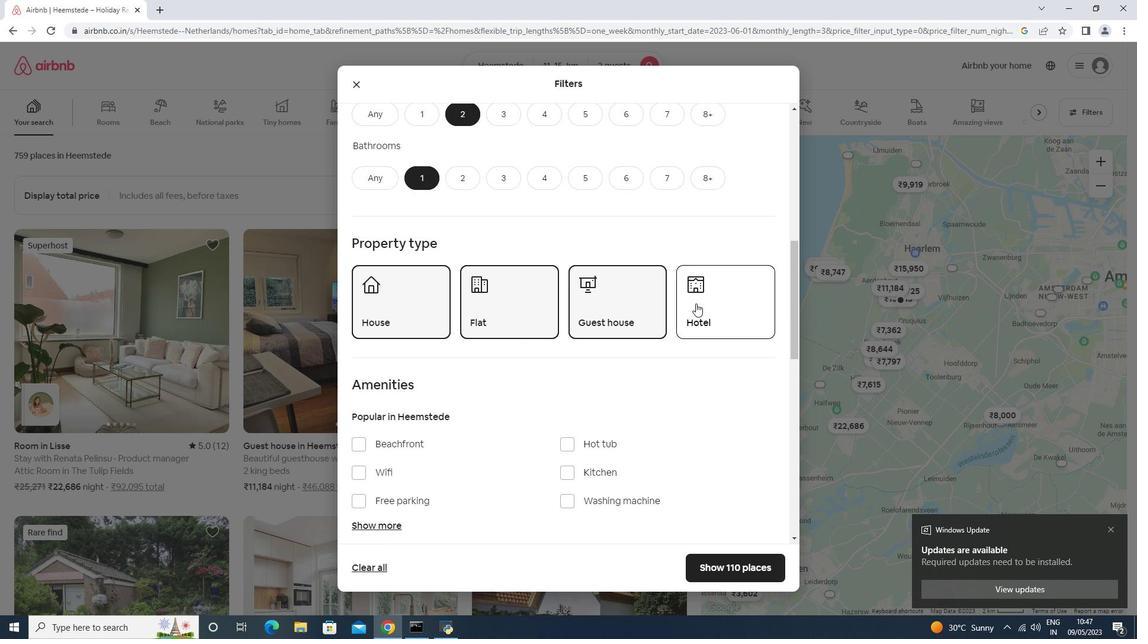 
Action: Mouse pressed left at (698, 303)
Screenshot: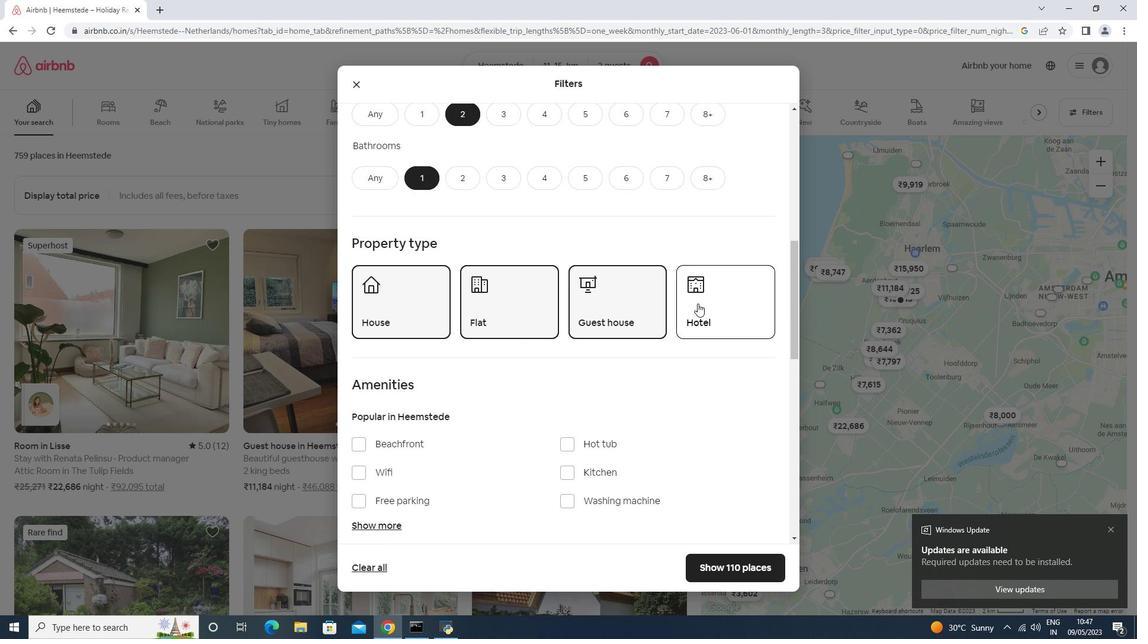 
Action: Mouse moved to (694, 303)
Screenshot: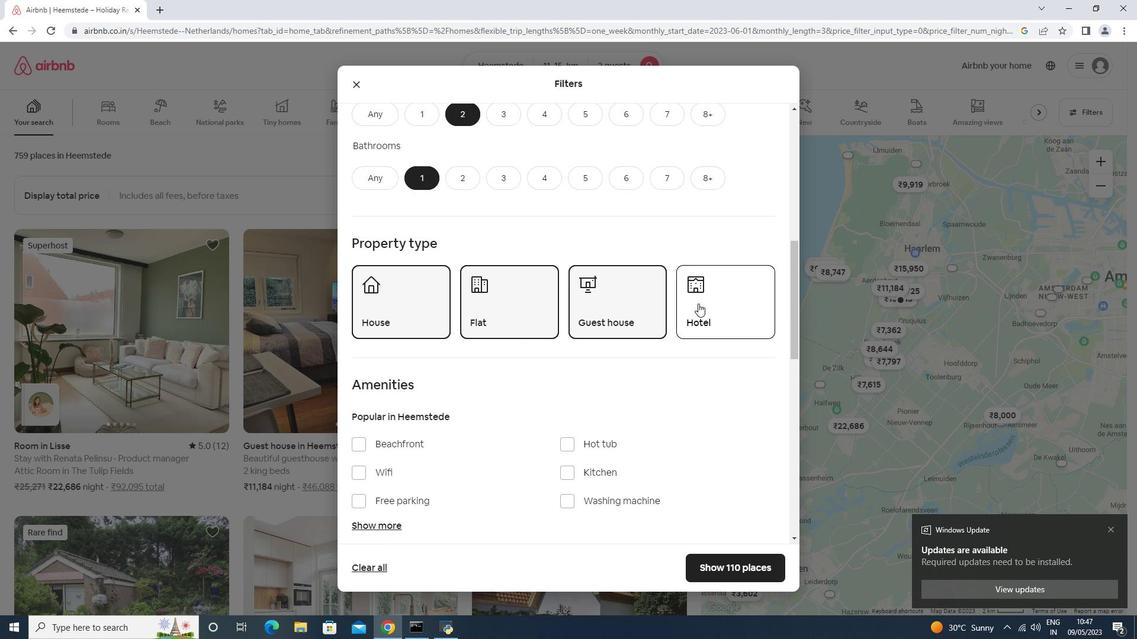 
Action: Mouse scrolled (694, 303) with delta (0, 0)
Screenshot: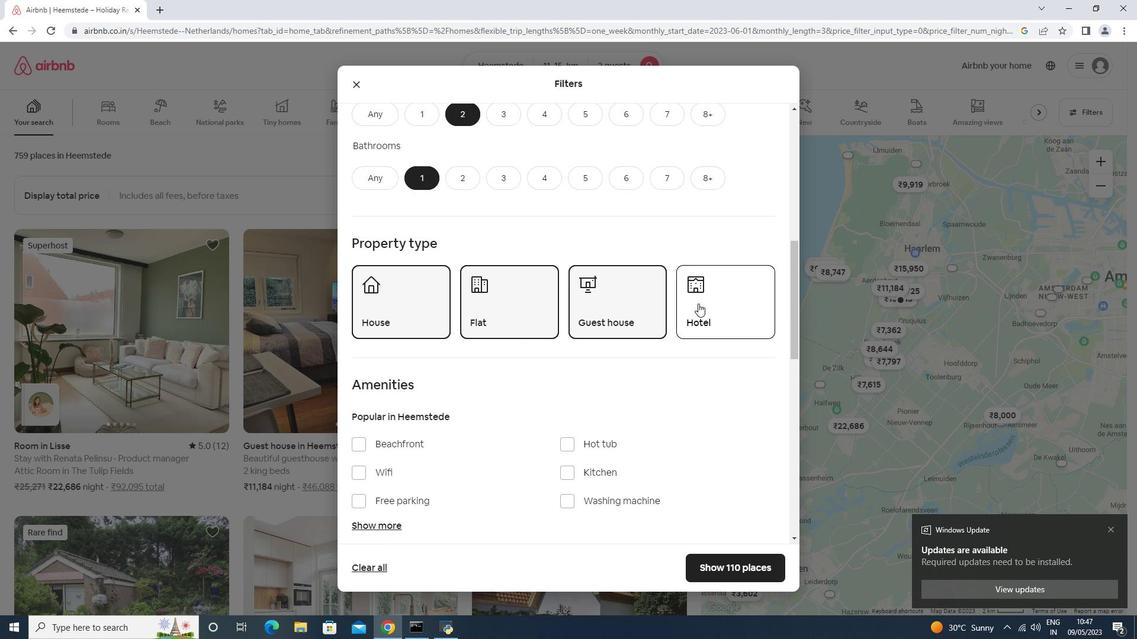 
Action: Mouse scrolled (694, 303) with delta (0, 0)
Screenshot: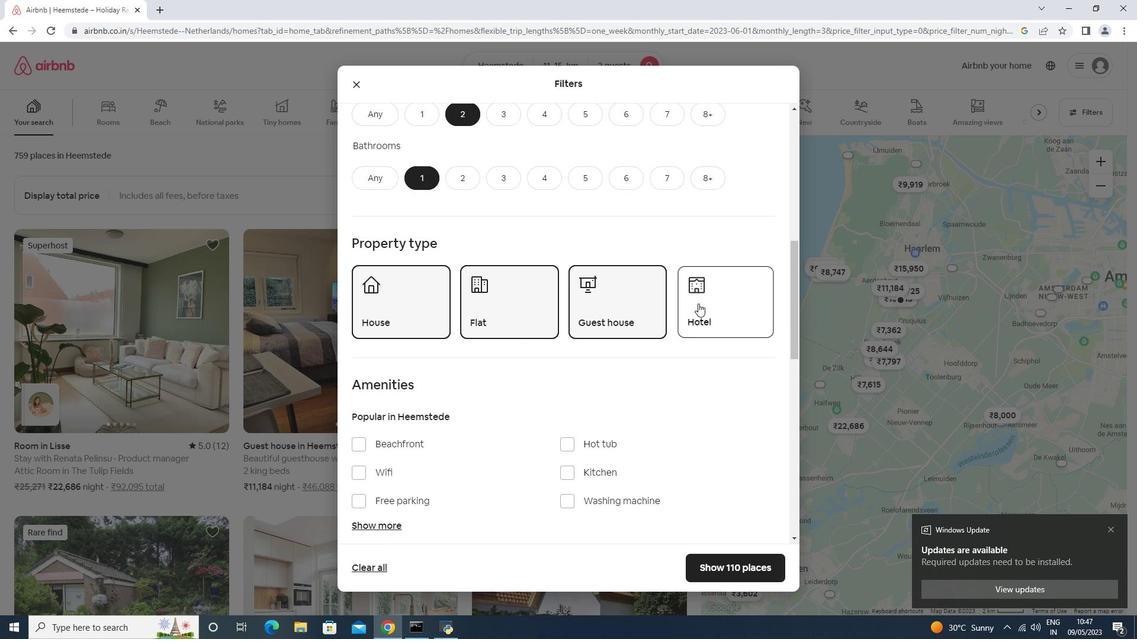 
Action: Mouse scrolled (694, 303) with delta (0, 0)
Screenshot: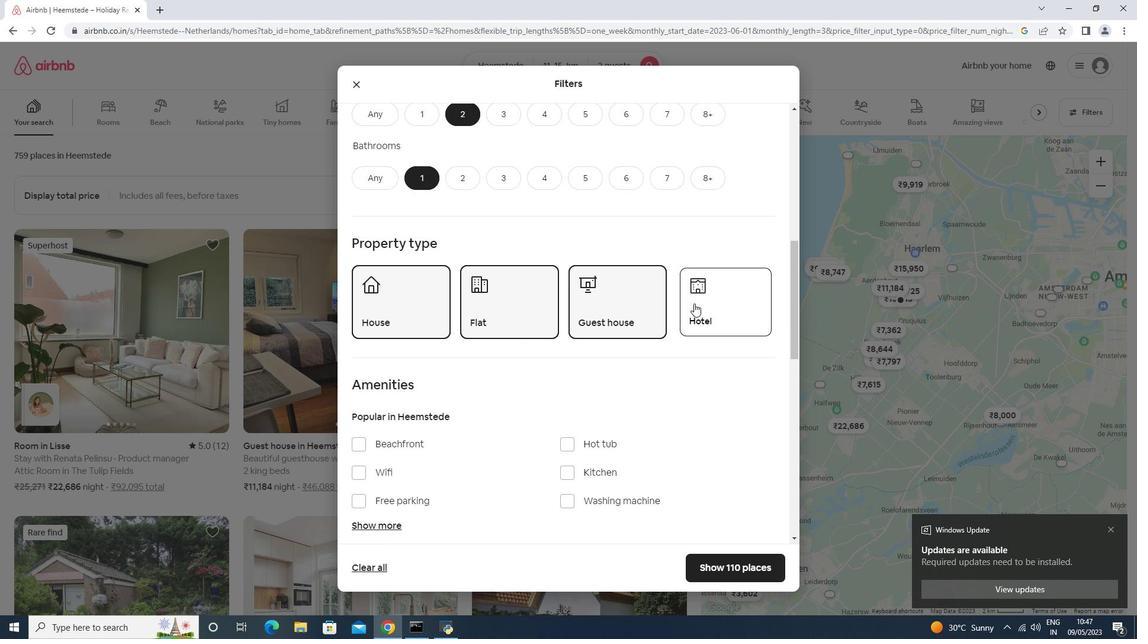 
Action: Mouse scrolled (694, 303) with delta (0, 0)
Screenshot: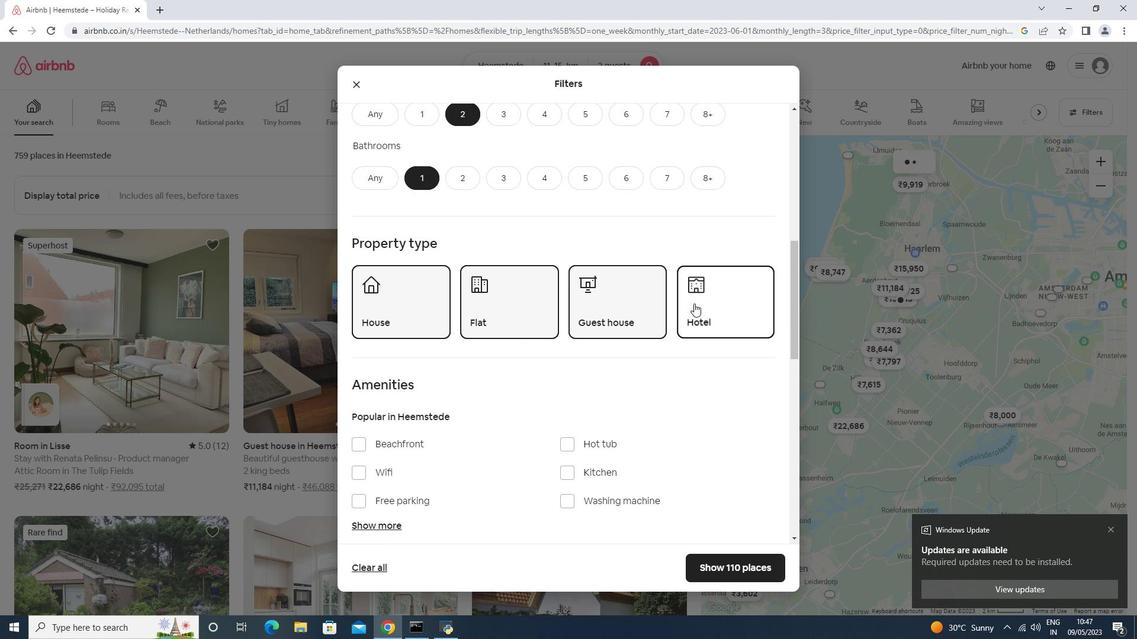 
Action: Mouse moved to (693, 303)
Screenshot: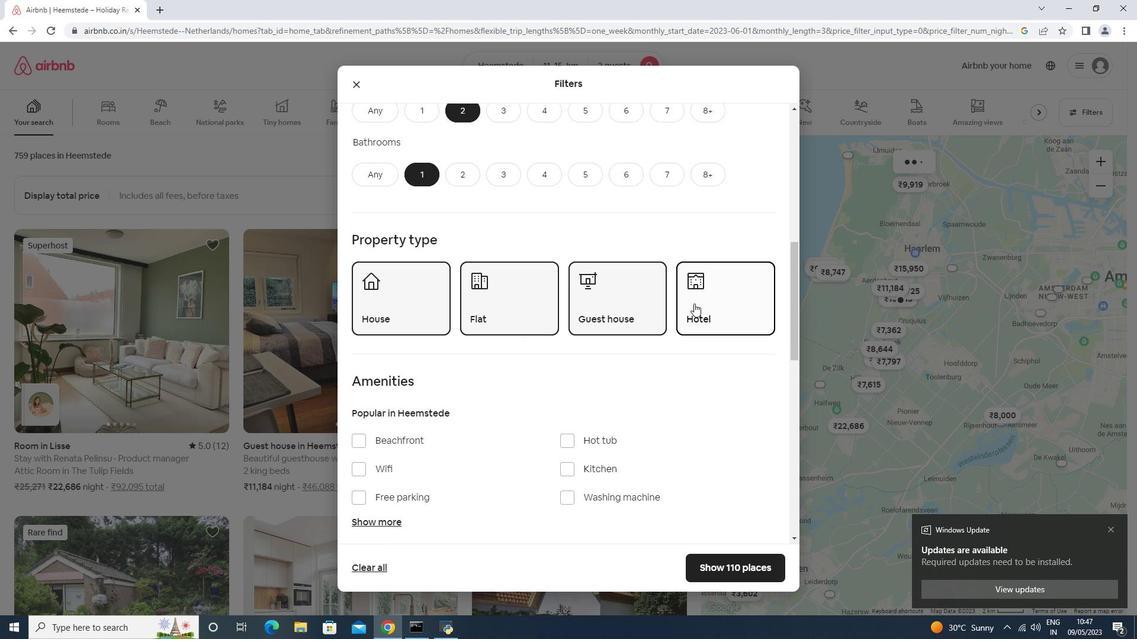 
Action: Mouse scrolled (694, 303) with delta (0, 0)
Screenshot: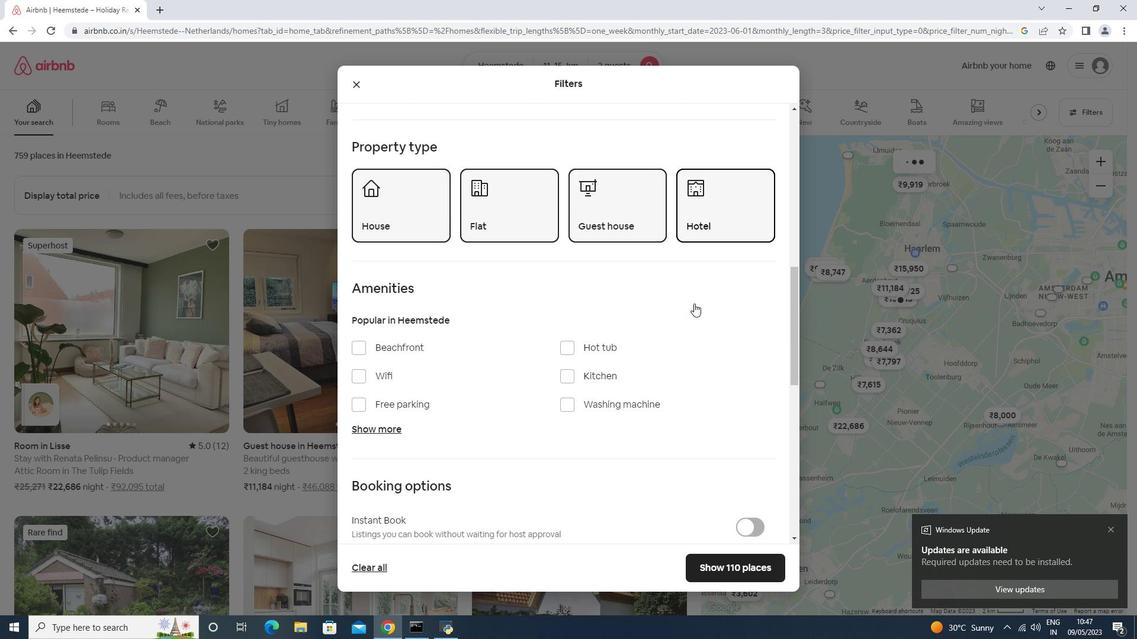 
Action: Mouse moved to (692, 303)
Screenshot: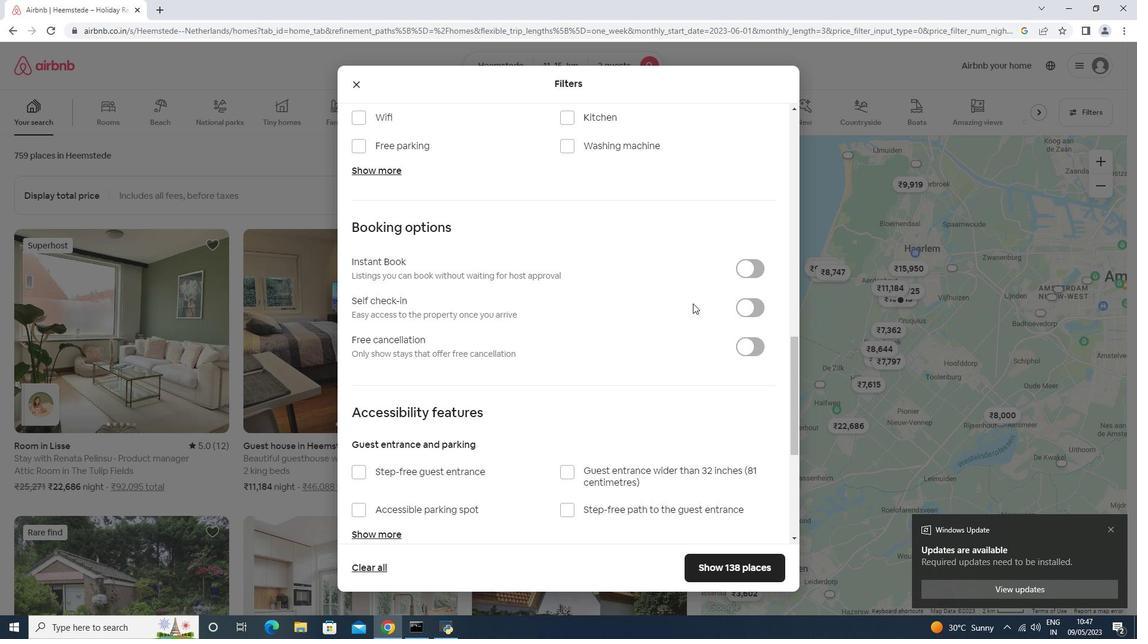 
Action: Mouse scrolled (692, 303) with delta (0, 0)
Screenshot: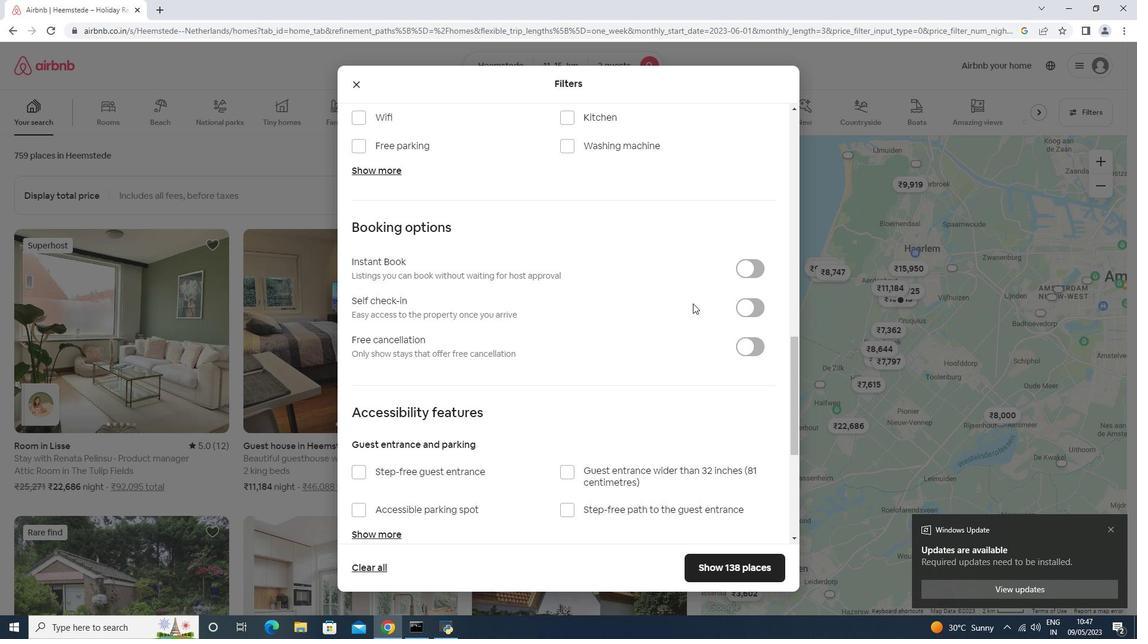
Action: Mouse moved to (711, 305)
Screenshot: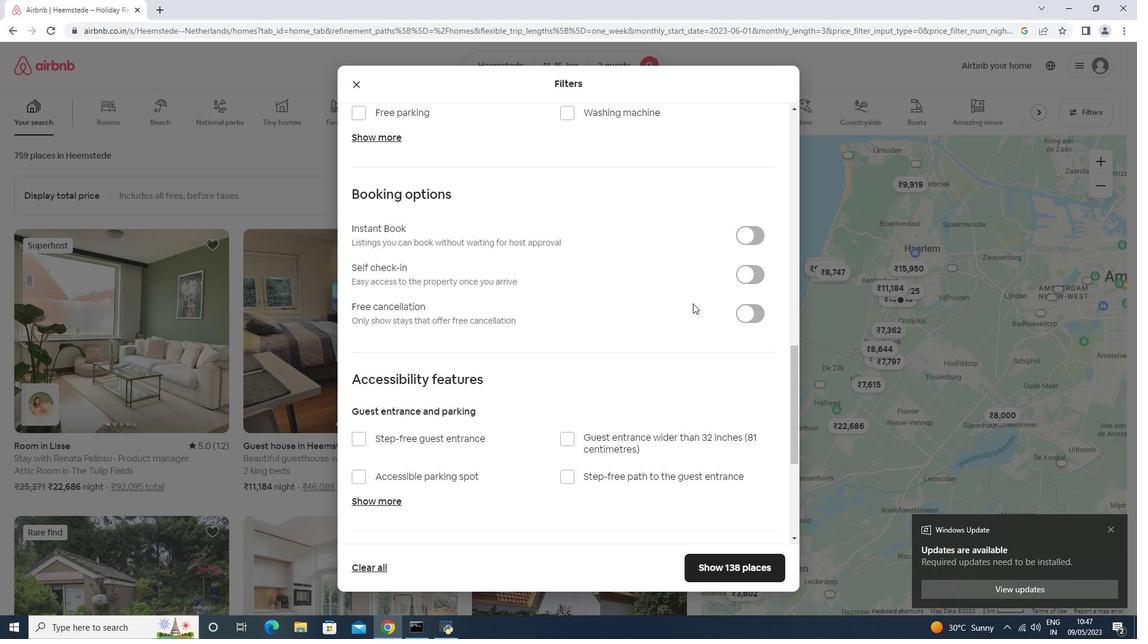 
Action: Mouse scrolled (692, 303) with delta (0, 0)
Screenshot: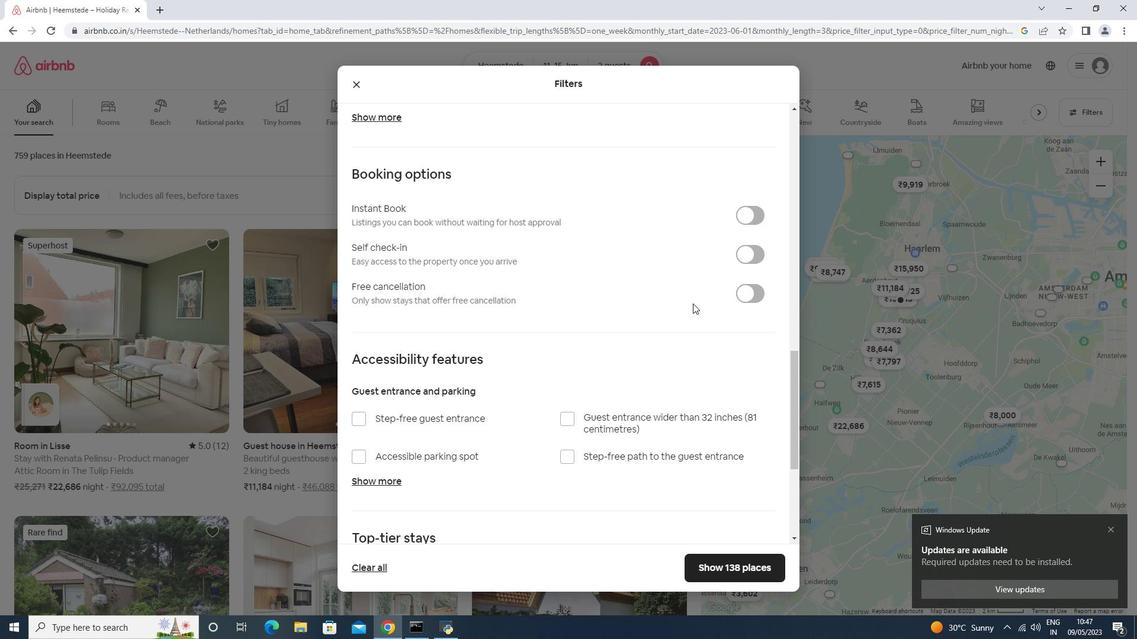 
Action: Mouse moved to (743, 131)
Screenshot: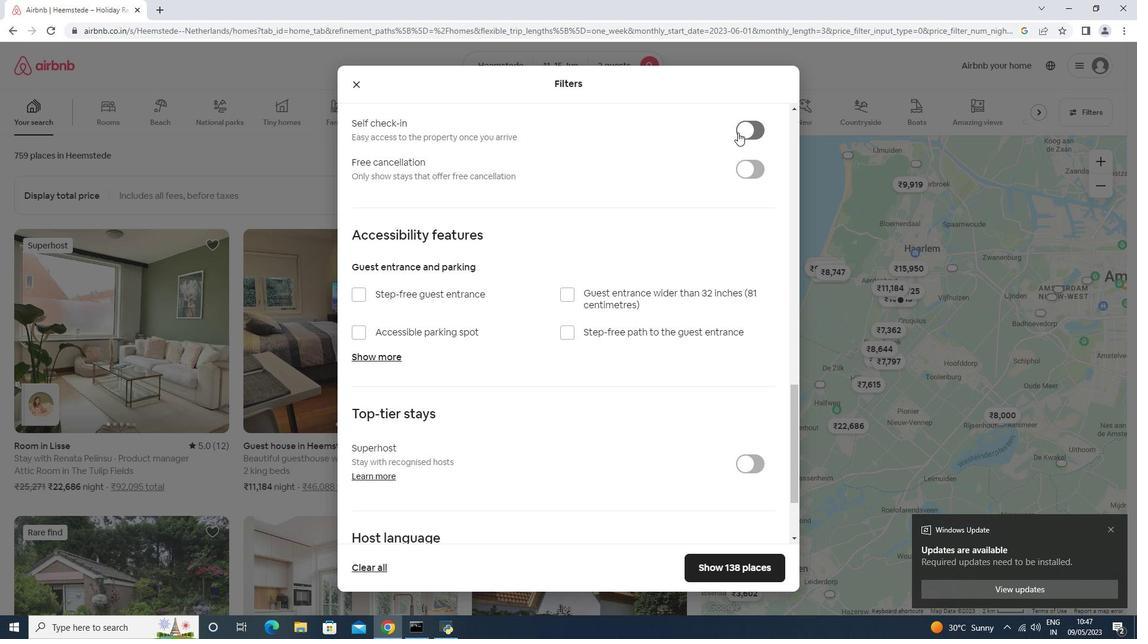 
Action: Mouse pressed left at (743, 131)
Screenshot: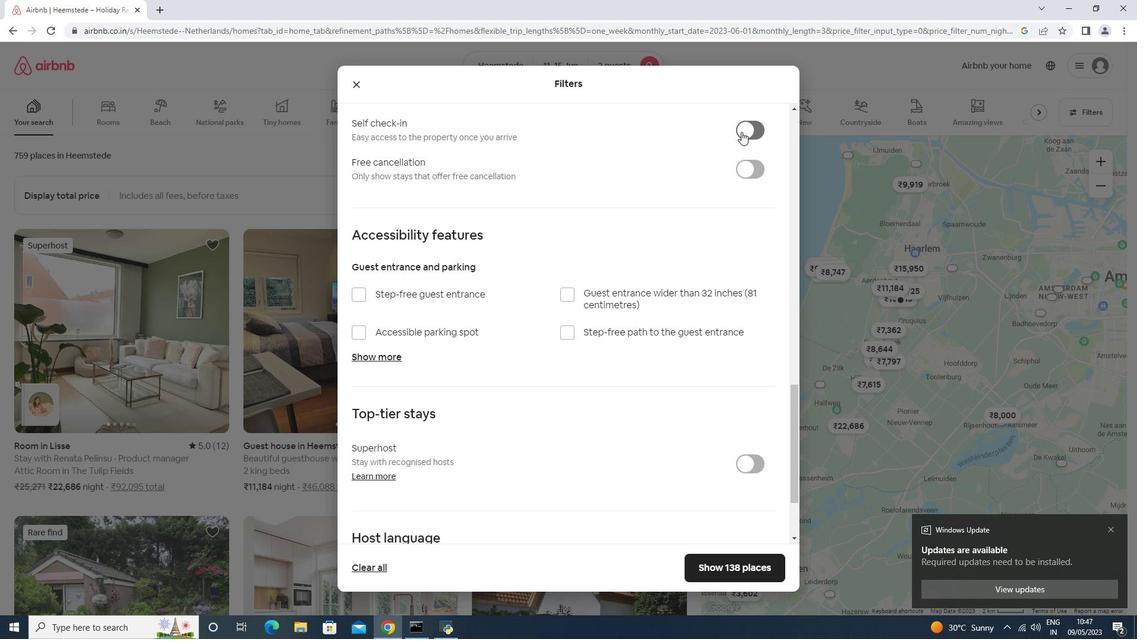 
Action: Mouse scrolled (743, 130) with delta (0, 0)
Screenshot: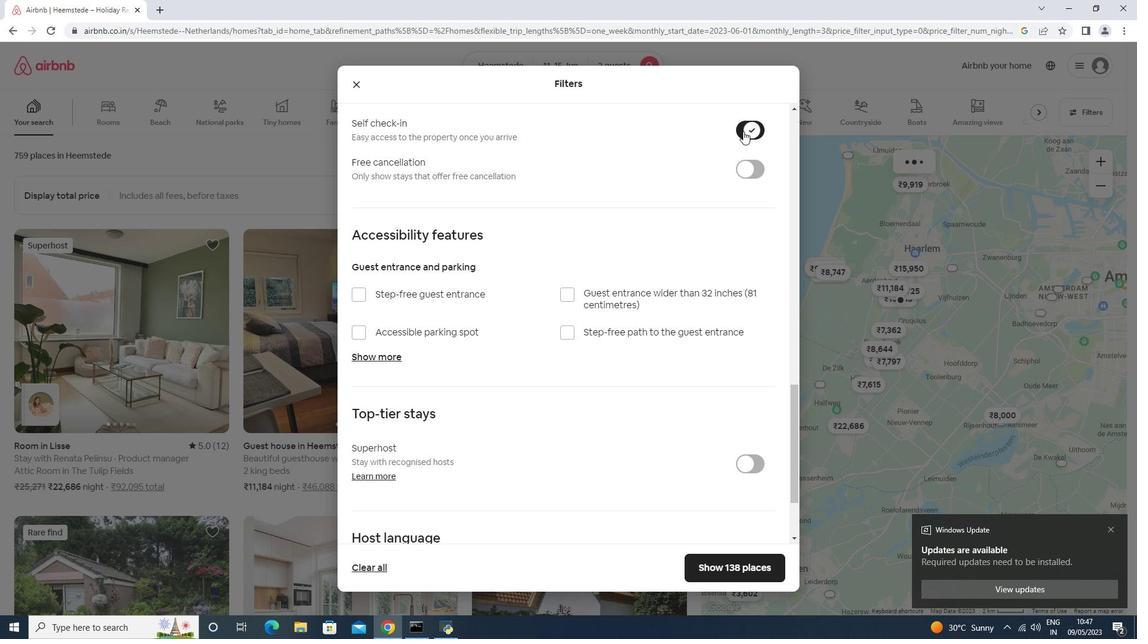 
Action: Mouse scrolled (743, 130) with delta (0, 0)
Screenshot: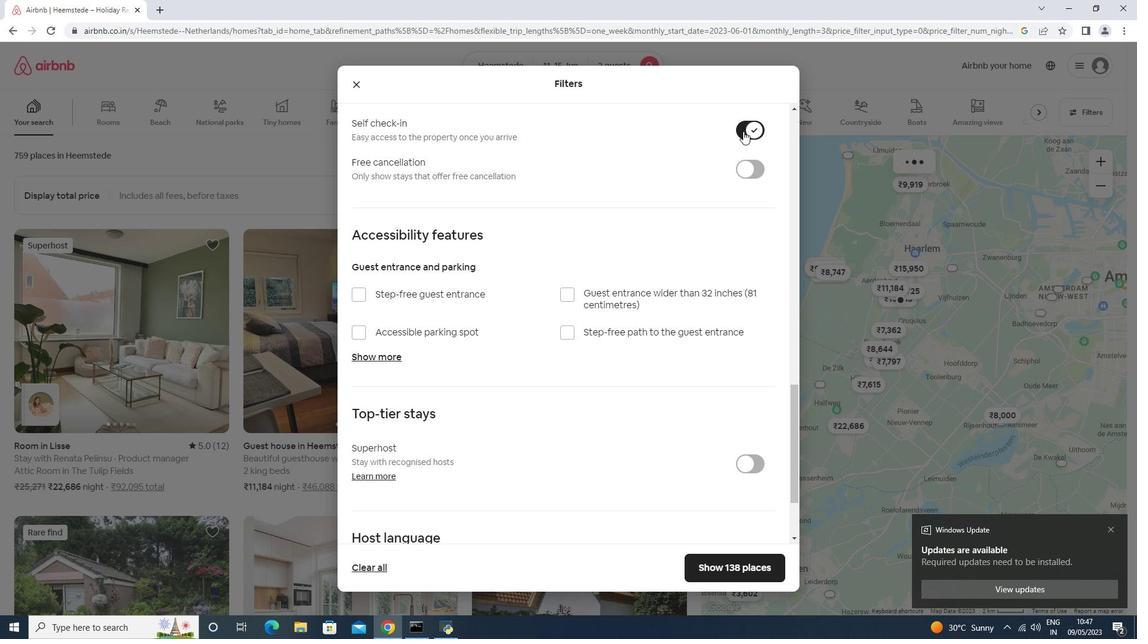 
Action: Mouse scrolled (743, 130) with delta (0, 0)
Screenshot: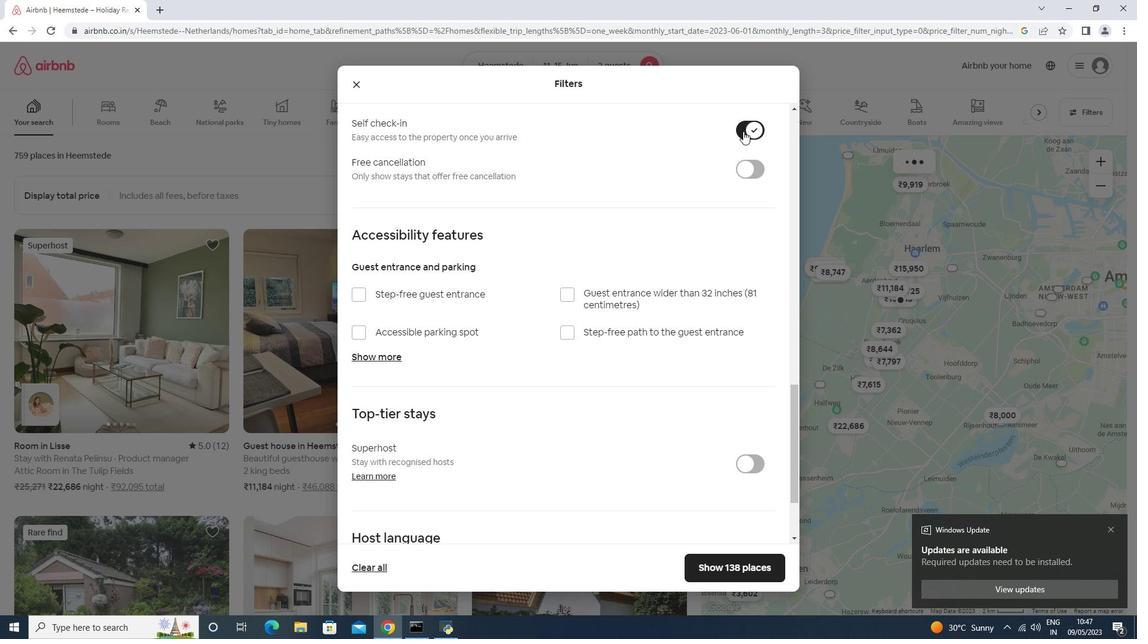 
Action: Mouse scrolled (743, 130) with delta (0, 0)
Screenshot: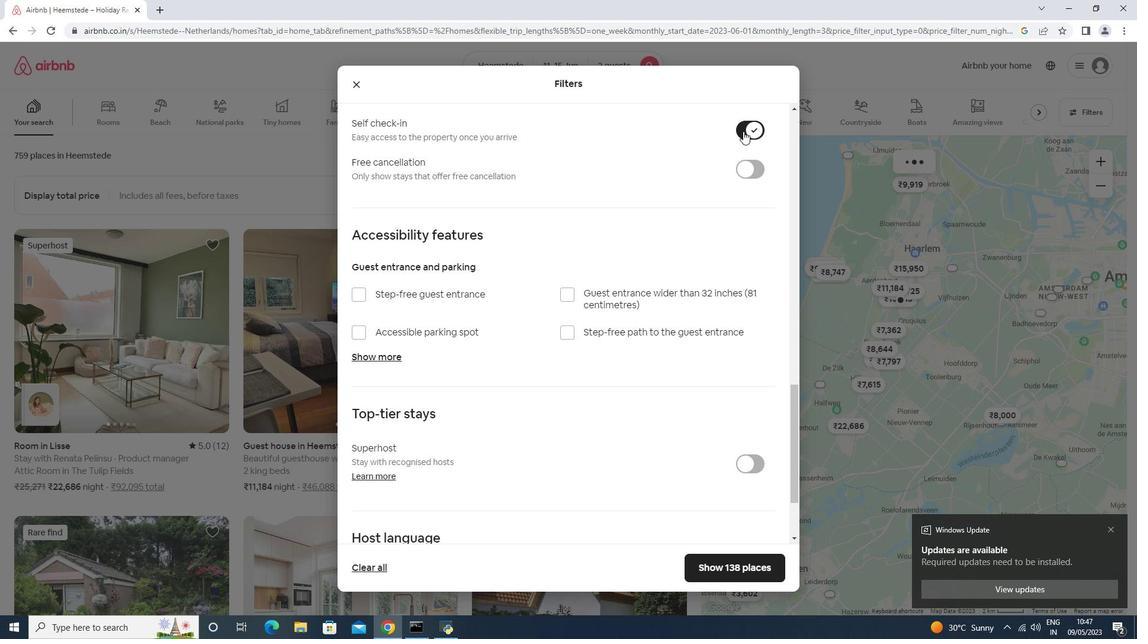 
Action: Mouse scrolled (743, 130) with delta (0, 0)
Screenshot: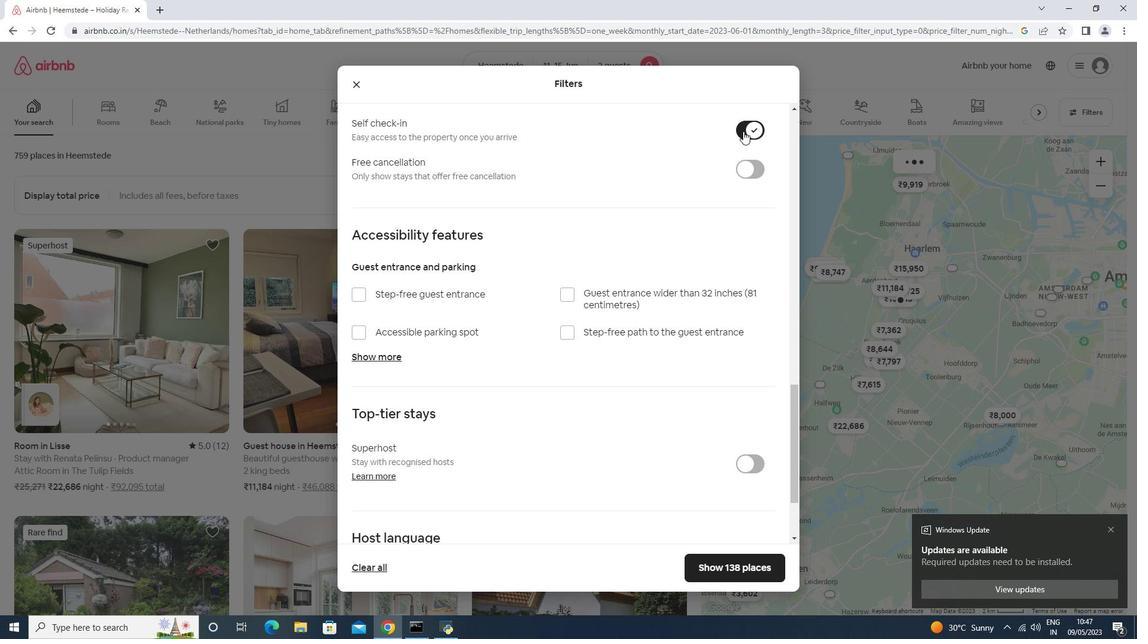 
Action: Mouse scrolled (743, 130) with delta (0, 0)
Screenshot: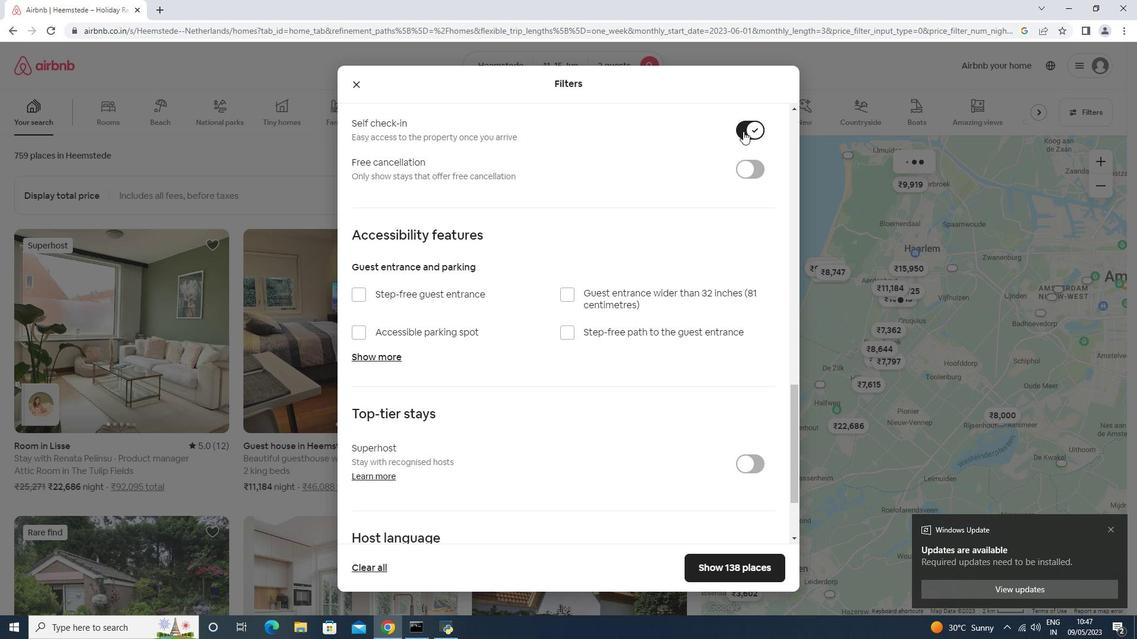 
Action: Mouse scrolled (743, 130) with delta (0, 0)
Screenshot: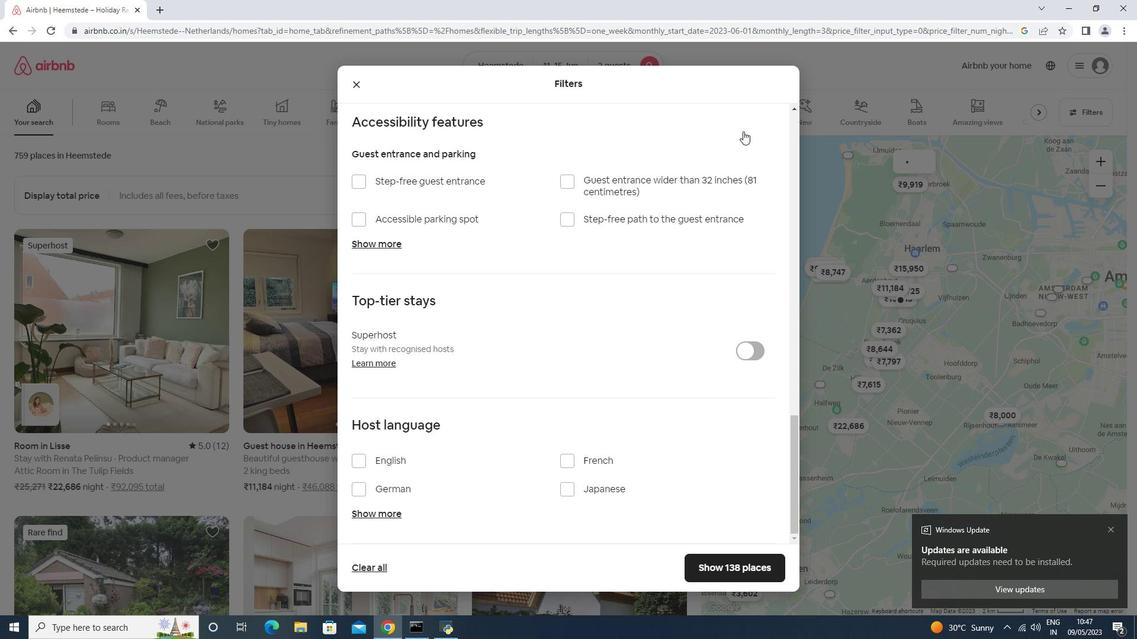 
Action: Mouse scrolled (743, 130) with delta (0, 0)
Screenshot: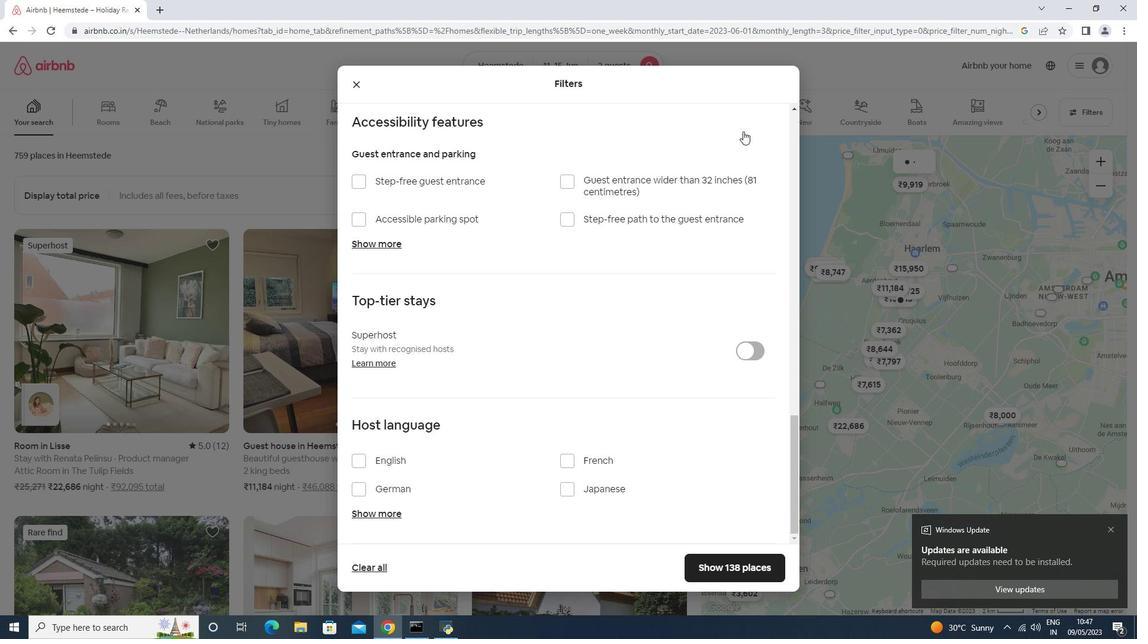 
Action: Mouse moved to (743, 131)
Screenshot: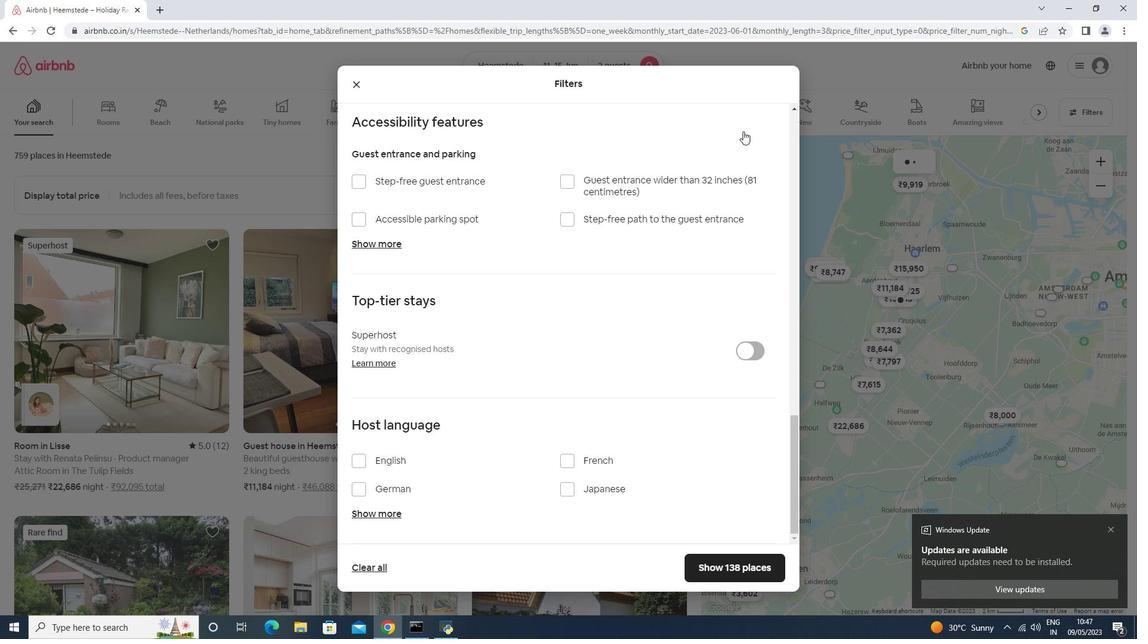 
Action: Mouse scrolled (743, 130) with delta (0, 0)
Screenshot: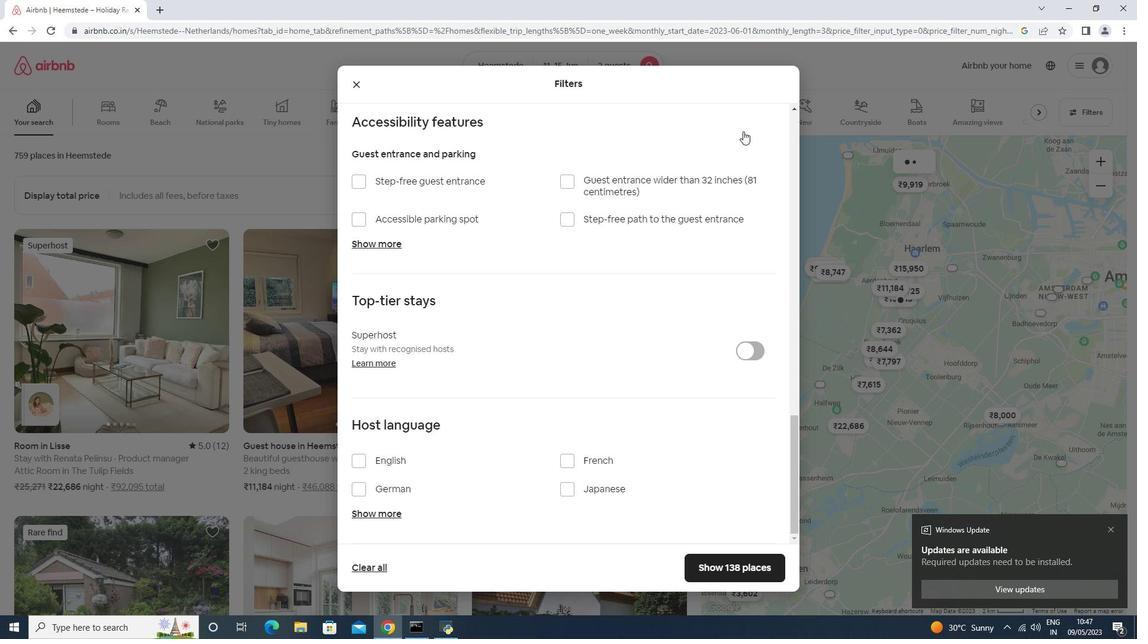 
Action: Mouse moved to (737, 139)
Screenshot: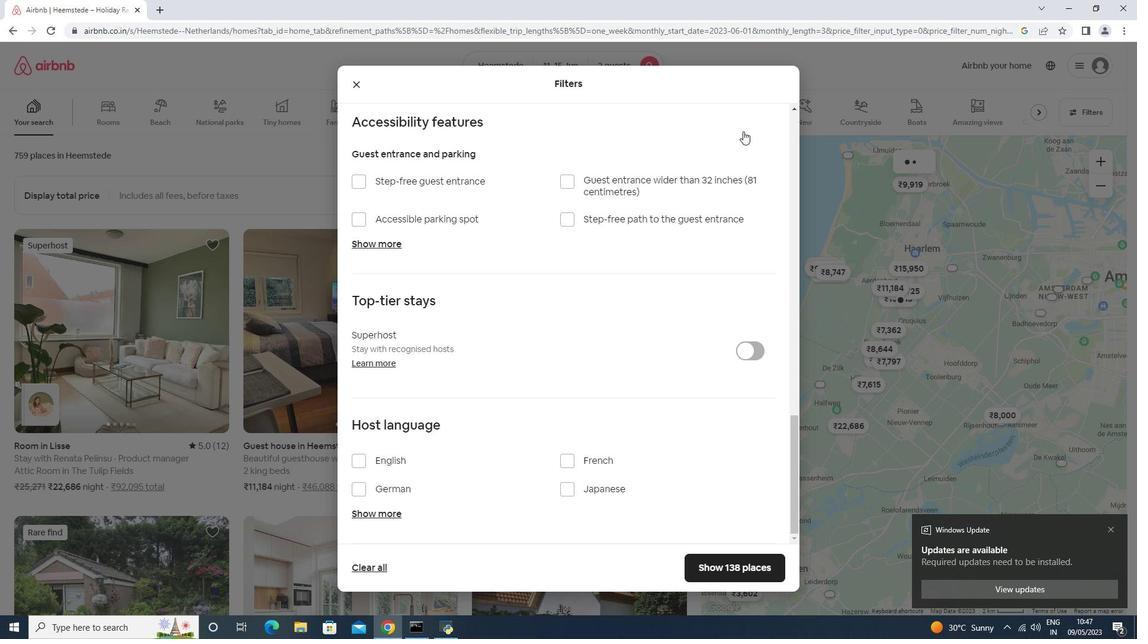 
Action: Mouse scrolled (743, 130) with delta (0, 0)
Screenshot: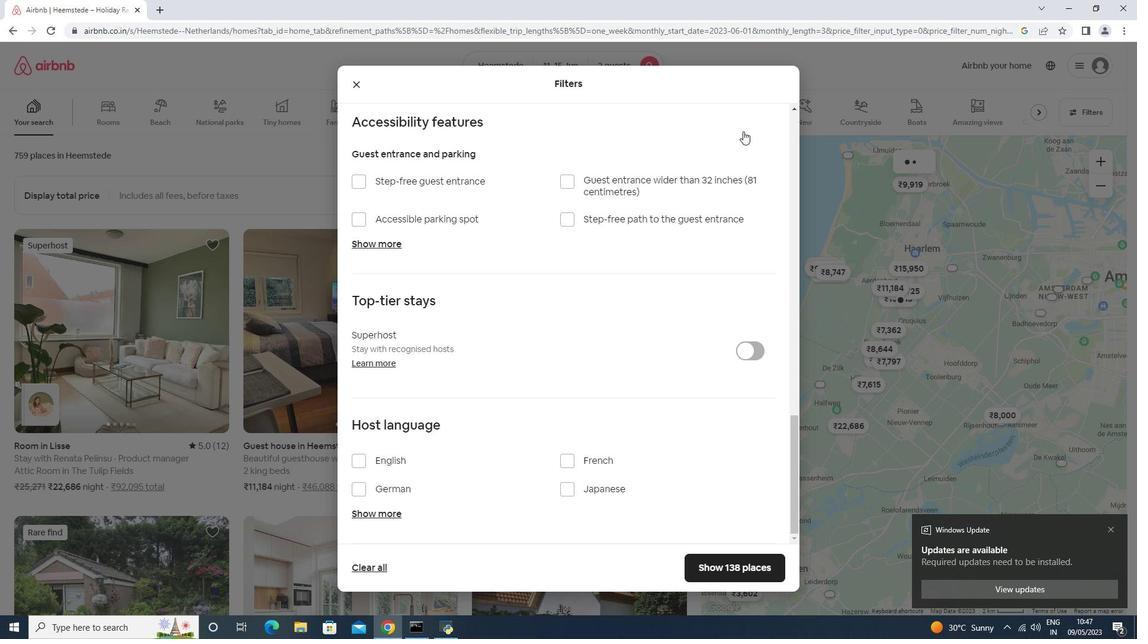 
Action: Mouse moved to (729, 153)
Screenshot: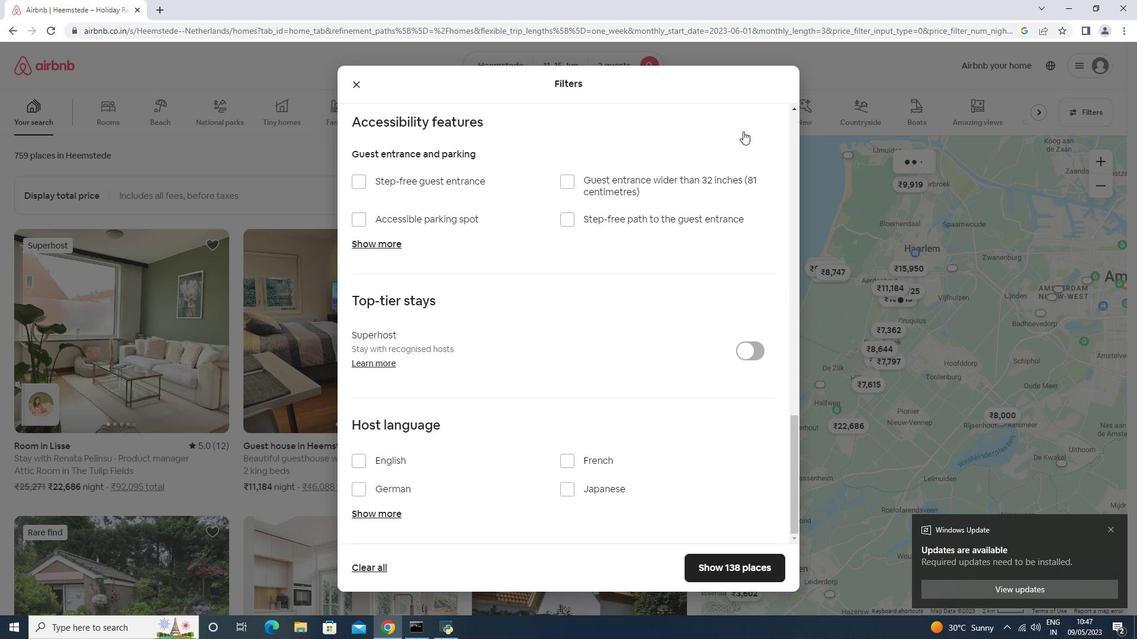 
Action: Mouse scrolled (743, 130) with delta (0, 0)
Screenshot: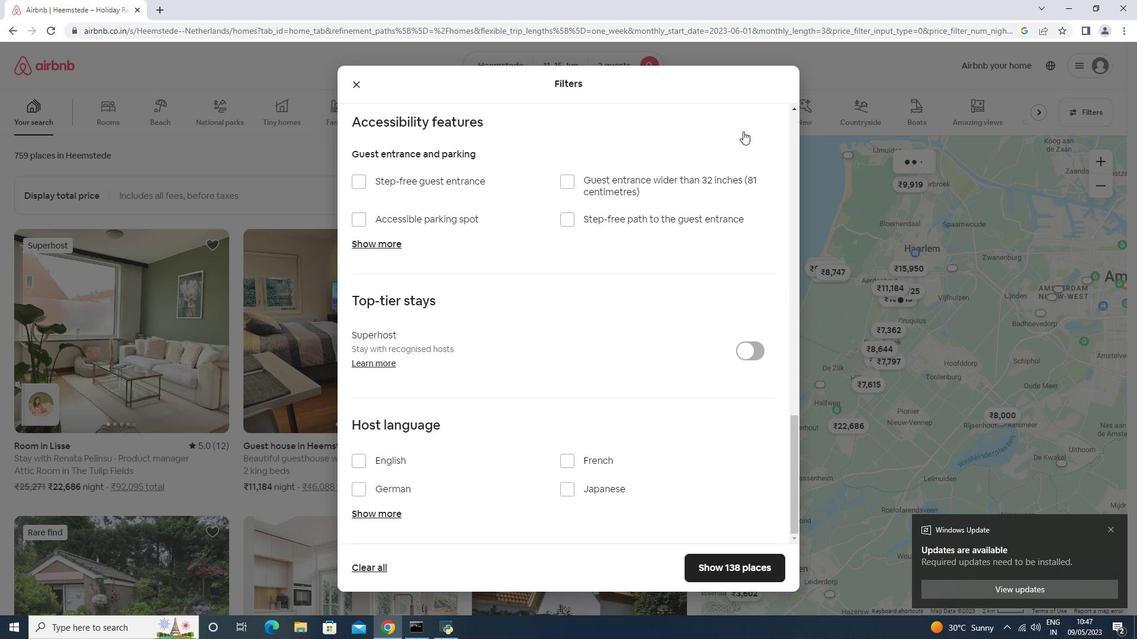 
Action: Mouse moved to (697, 195)
Screenshot: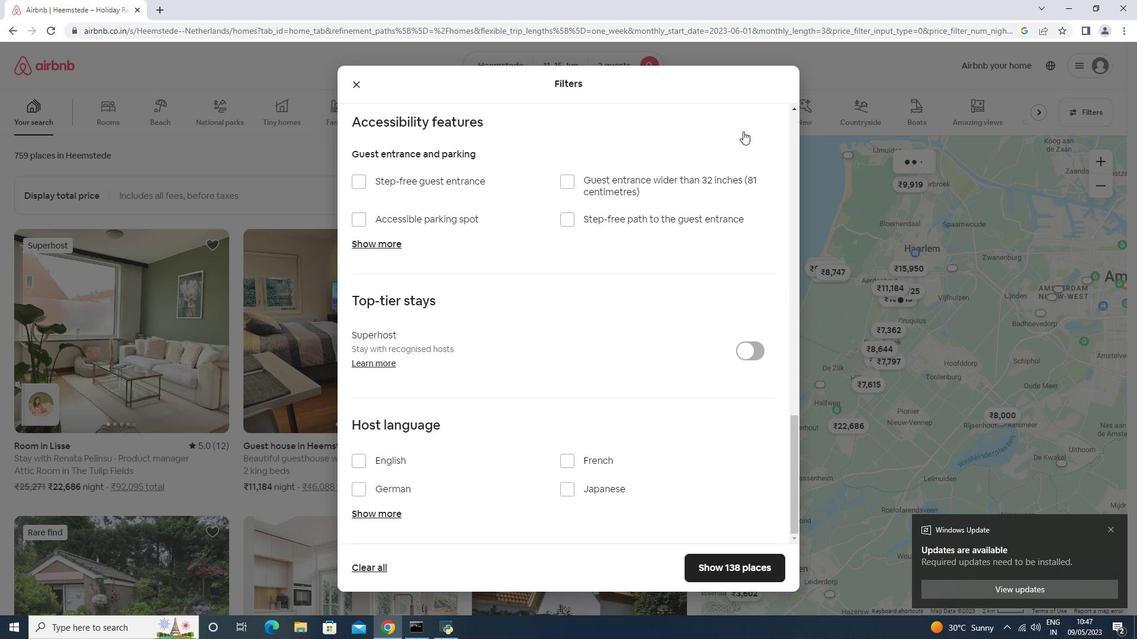 
Action: Mouse scrolled (743, 130) with delta (0, 0)
Screenshot: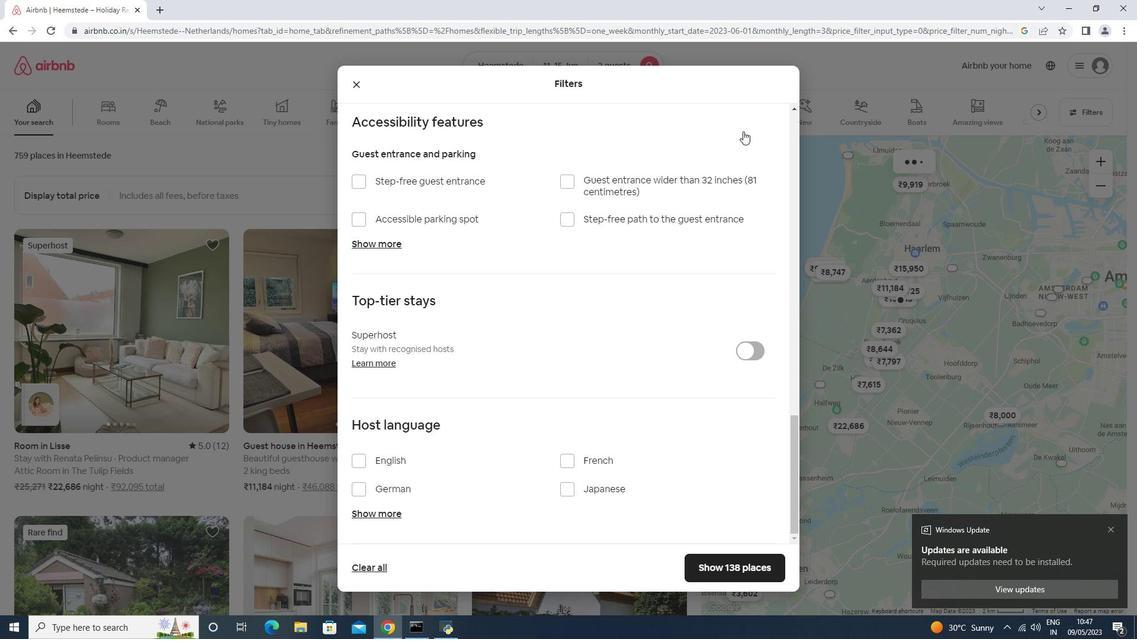 
Action: Mouse moved to (416, 464)
Screenshot: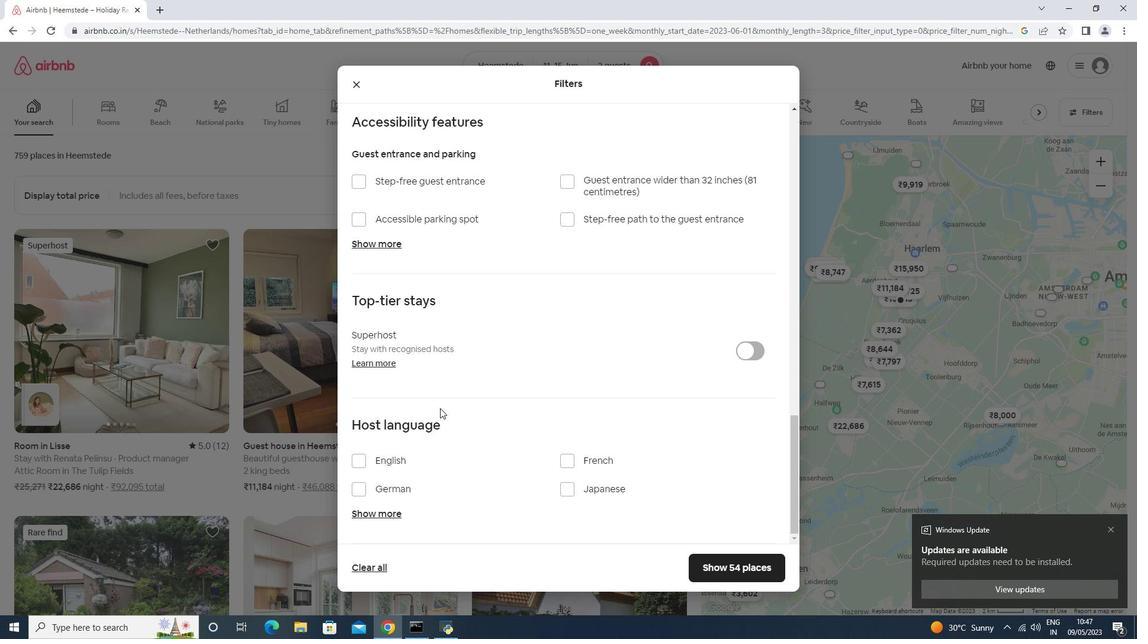
Action: Mouse pressed left at (416, 464)
Screenshot: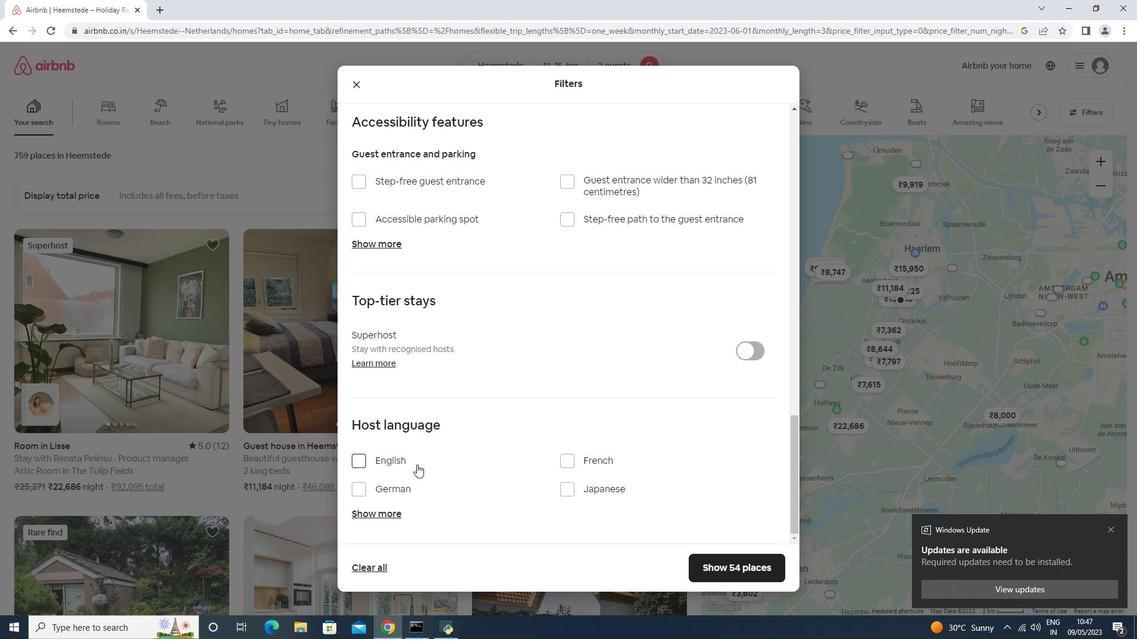 
Action: Mouse moved to (743, 576)
Screenshot: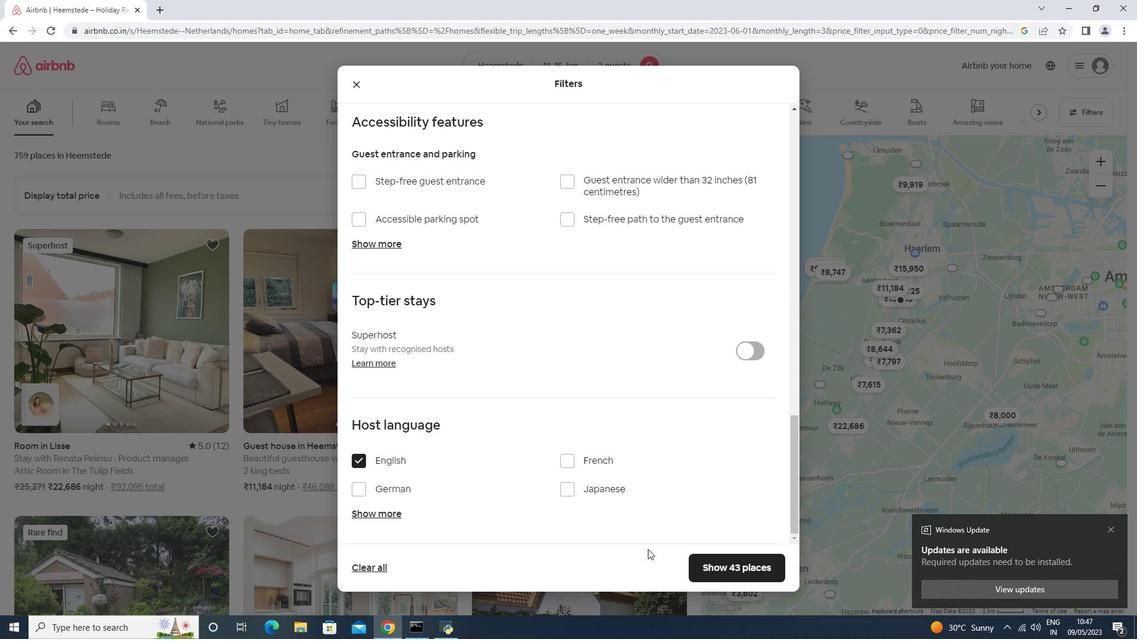 
Action: Mouse pressed left at (743, 576)
Screenshot: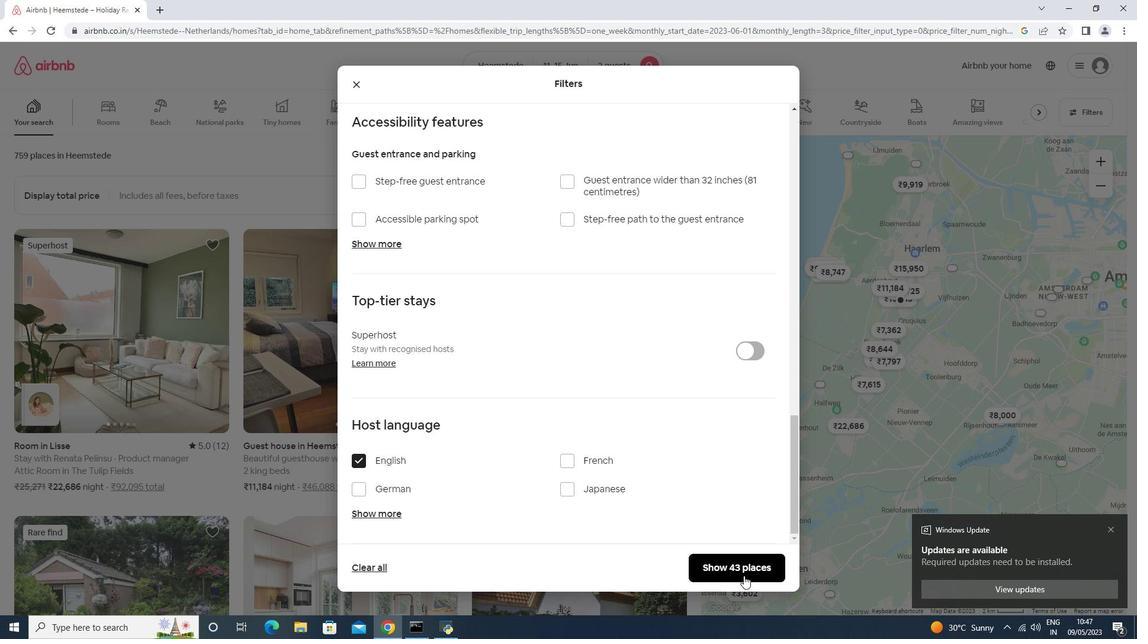 
